 Task: Create in the project BioForge and in the Backlog issue 'Improve the accuracy of search results by implementing machine learning algorithms' a child issue 'Code optimization for low-latency data encryption', and assign it to team member softage.3@softage.net. Create in the project BioForge and in the Backlog issue 'Implement a new feature to allow for data visualization and reporting' a child issue 'Chatbot conversation sentiment analysis remediation and reporting', and assign it to team member softage.4@softage.net
Action: Mouse moved to (232, 69)
Screenshot: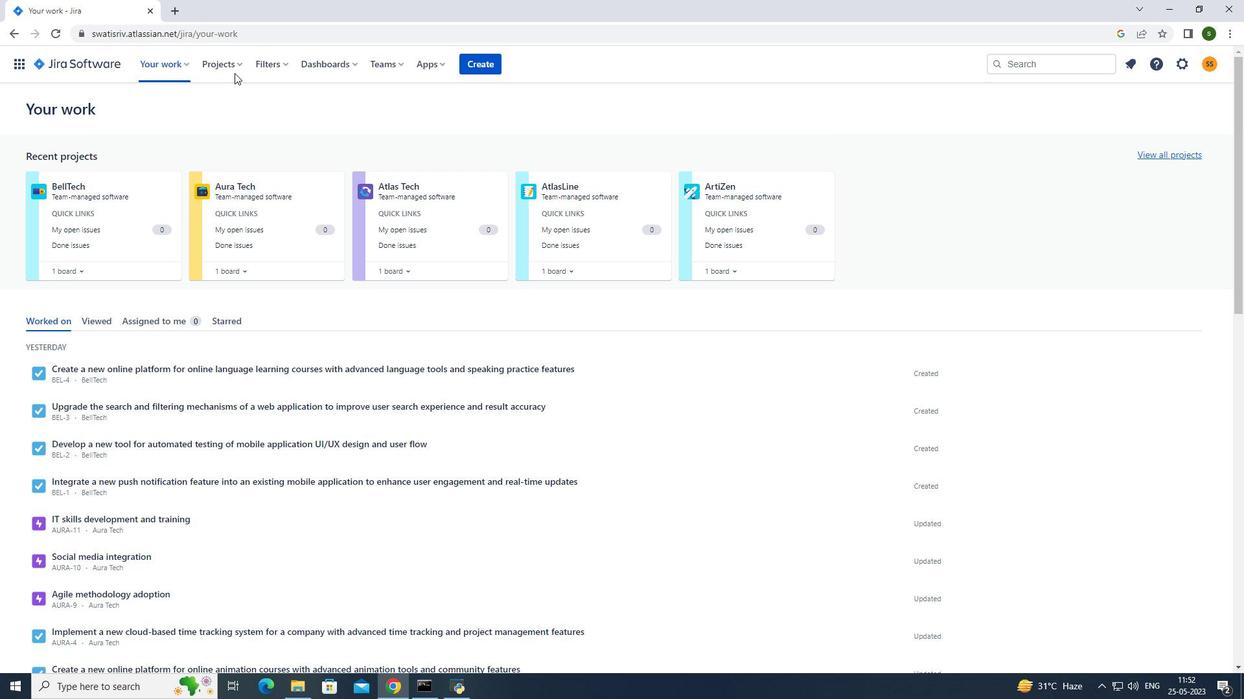 
Action: Mouse pressed left at (232, 69)
Screenshot: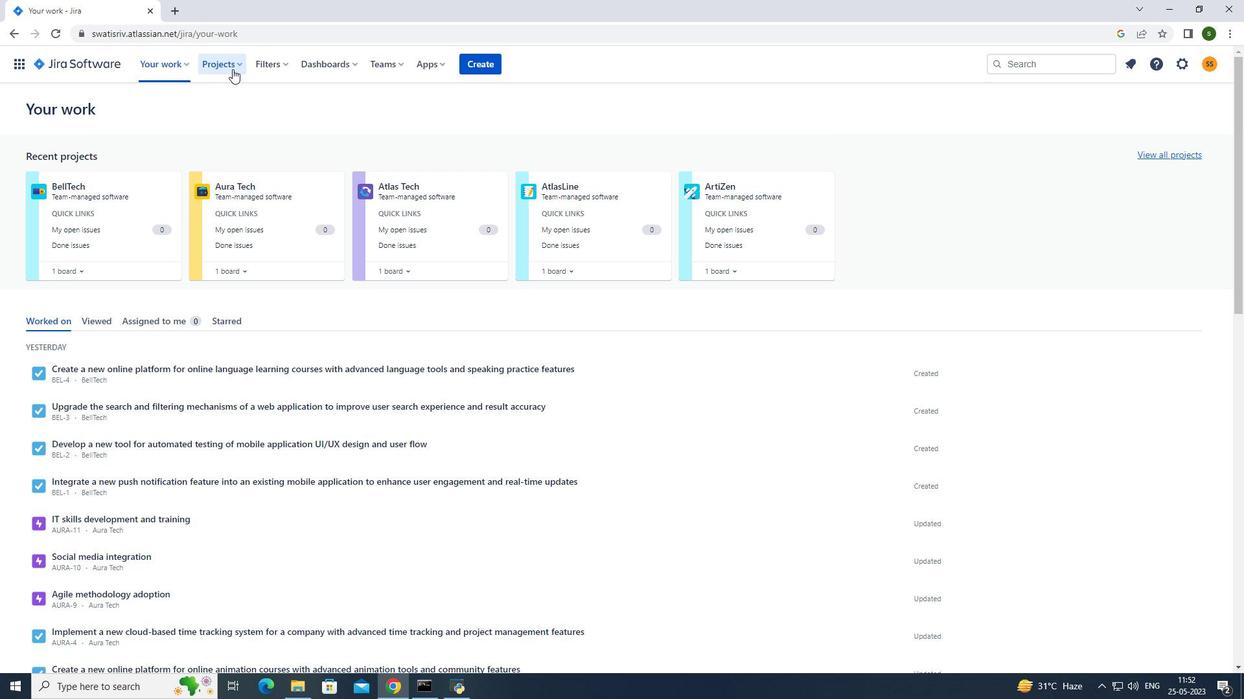 
Action: Mouse moved to (277, 117)
Screenshot: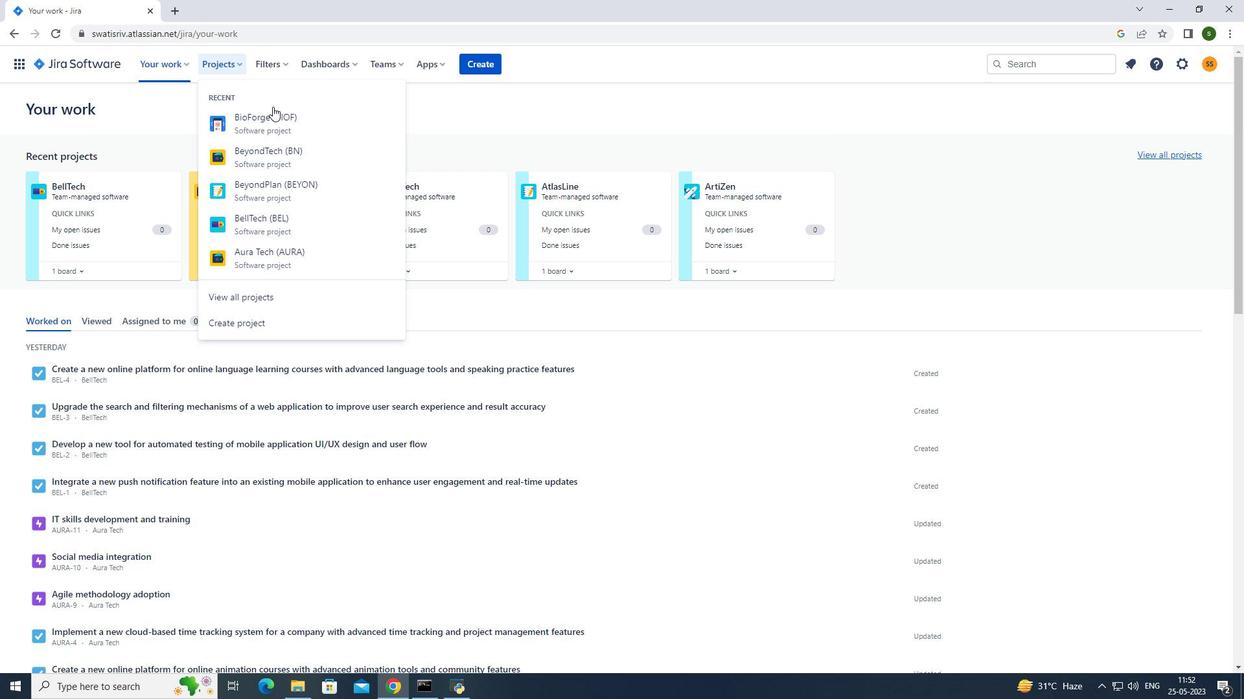 
Action: Mouse pressed left at (277, 117)
Screenshot: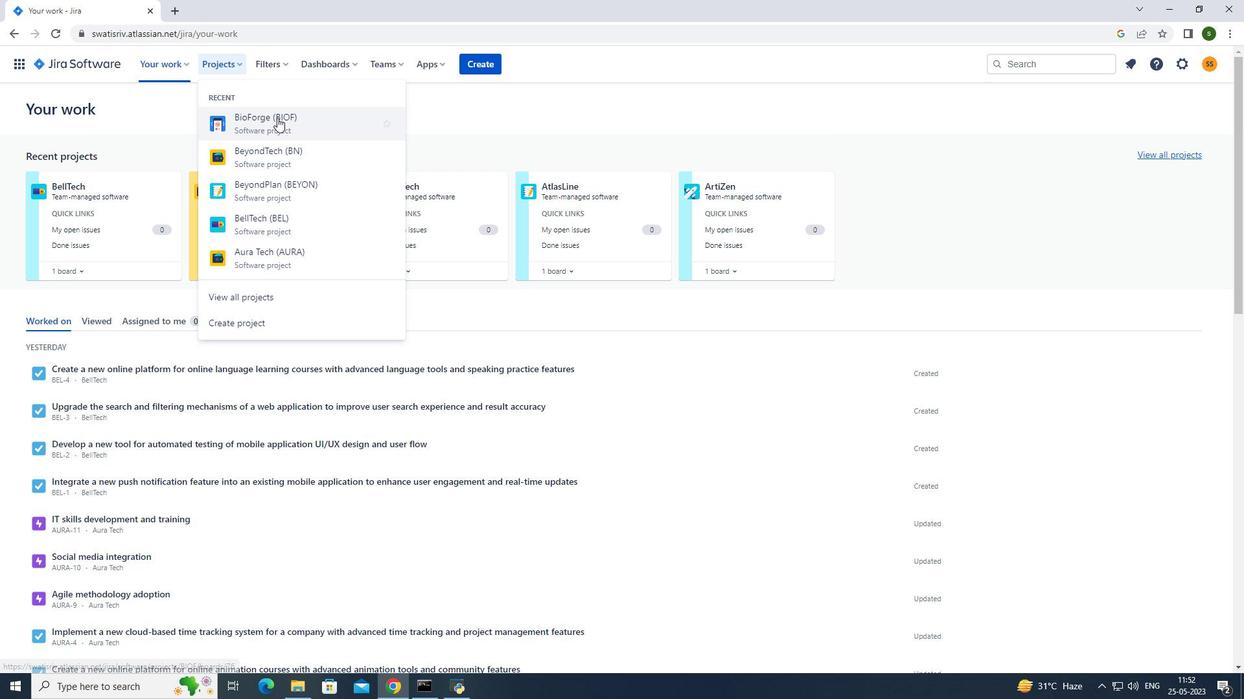 
Action: Mouse moved to (106, 202)
Screenshot: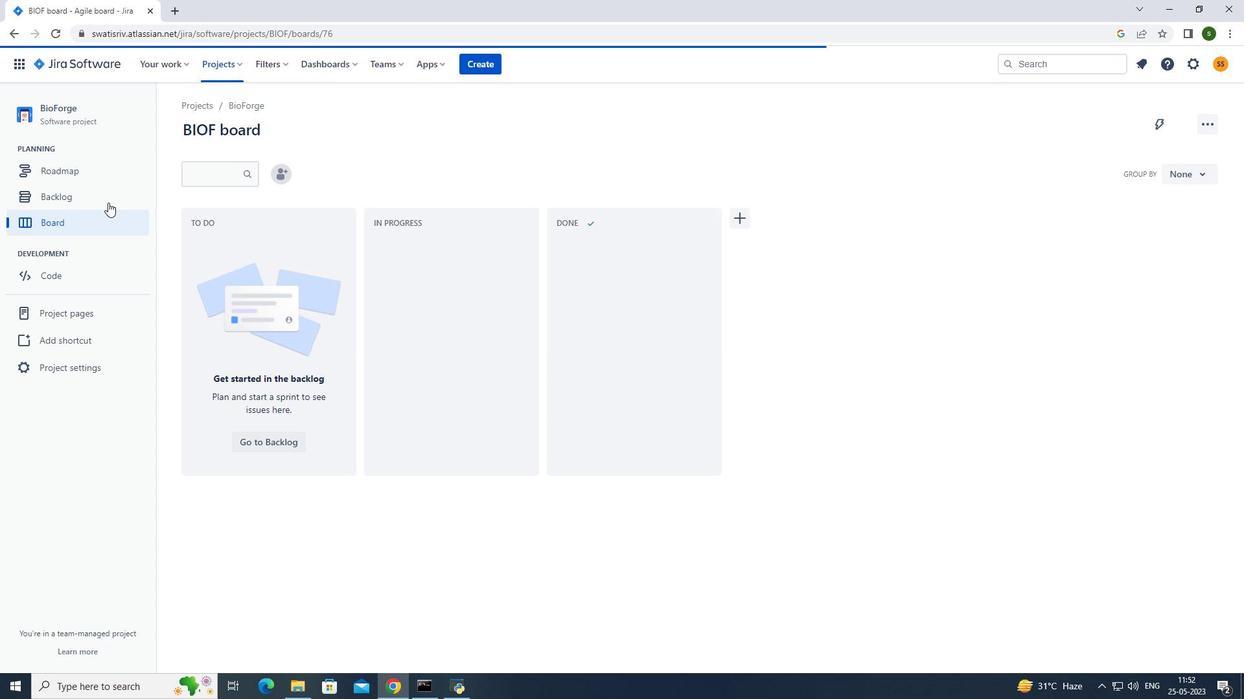 
Action: Mouse pressed left at (106, 202)
Screenshot: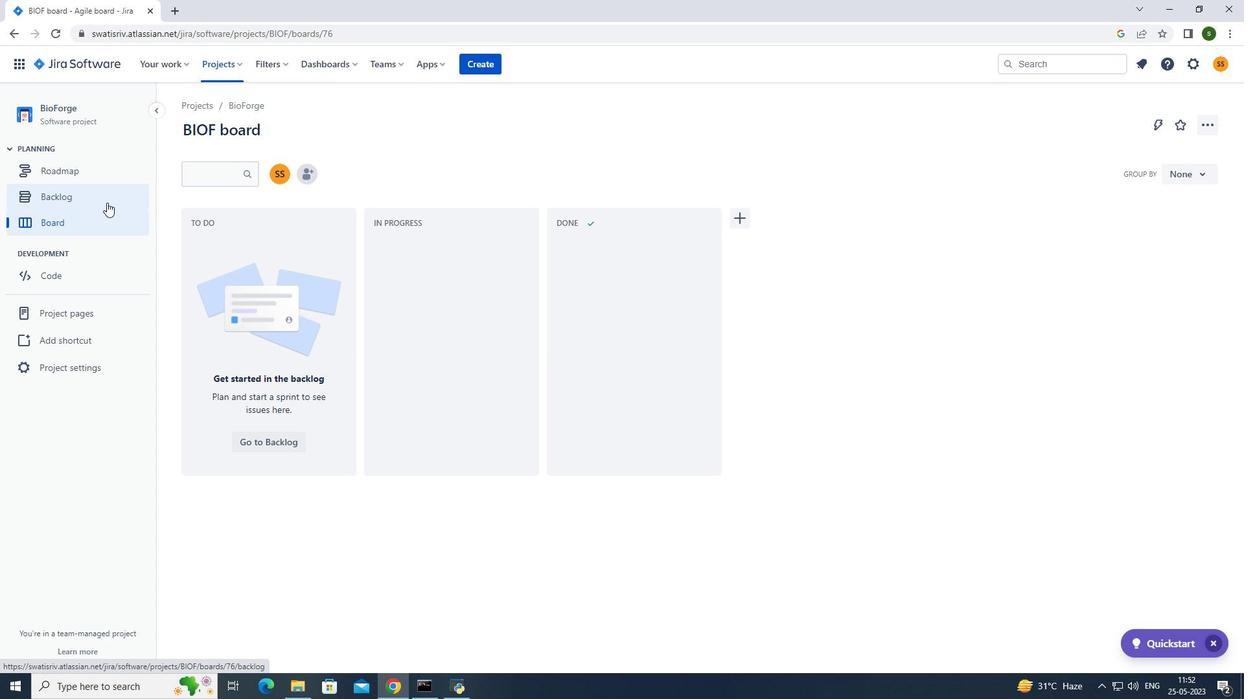 
Action: Mouse moved to (687, 435)
Screenshot: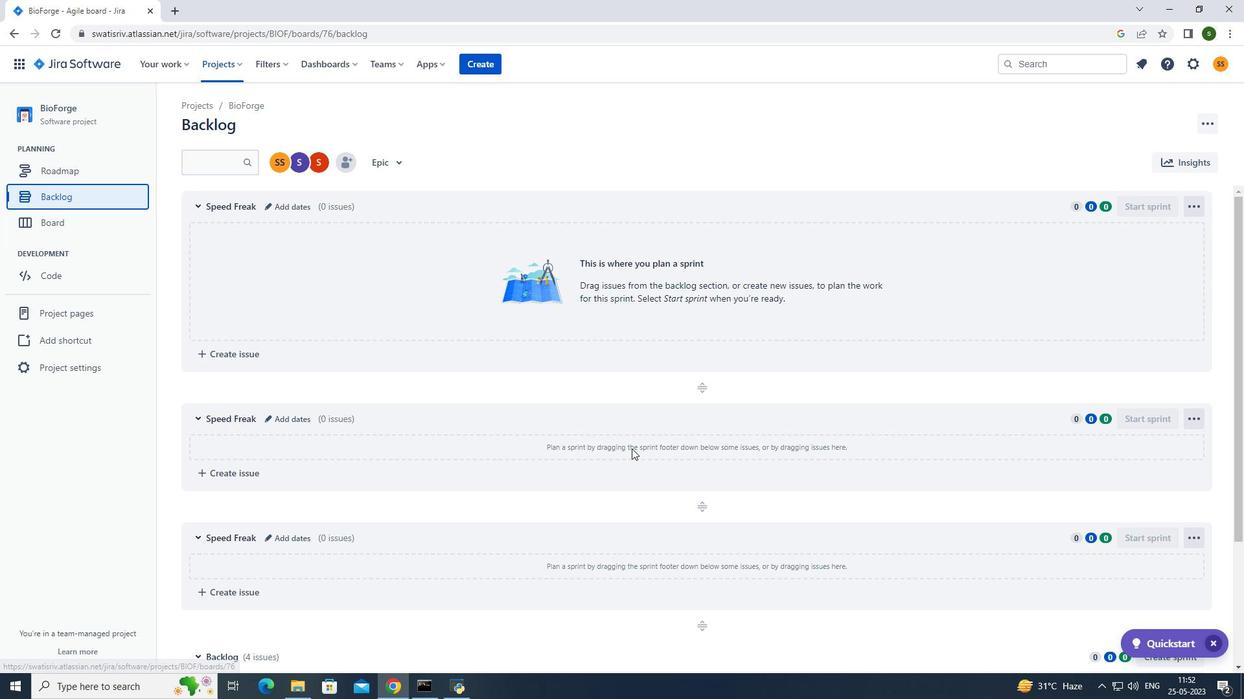 
Action: Mouse scrolled (687, 434) with delta (0, 0)
Screenshot: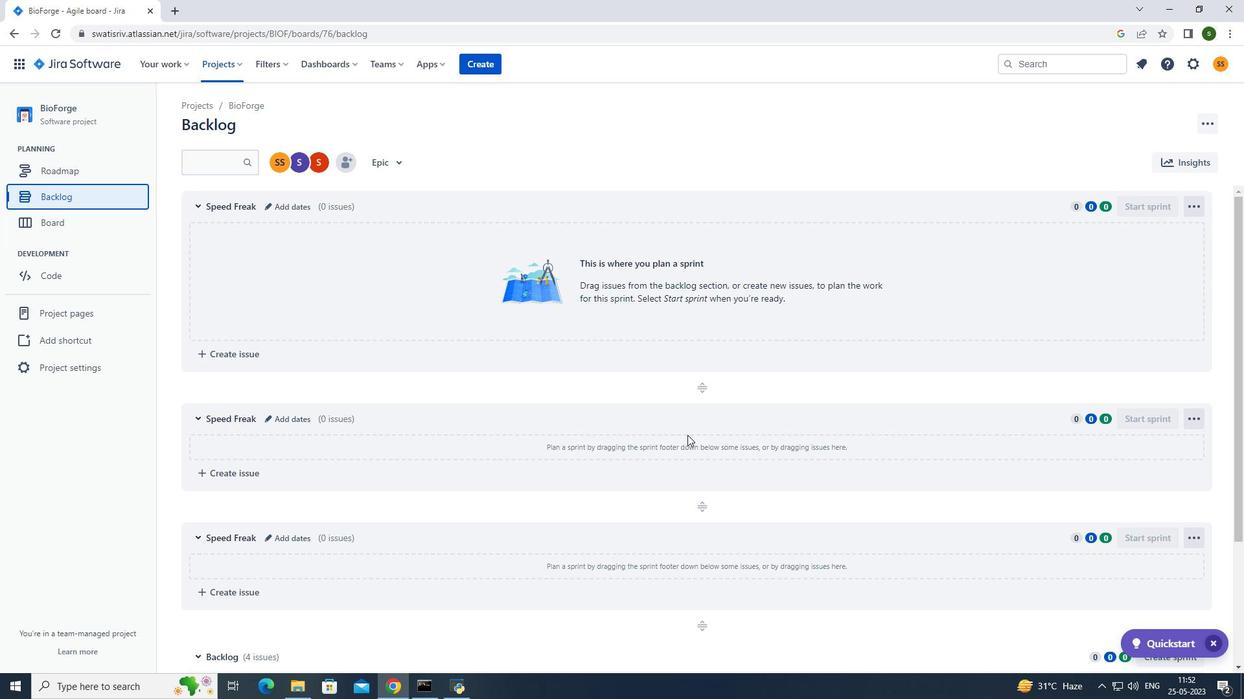 
Action: Mouse scrolled (687, 434) with delta (0, 0)
Screenshot: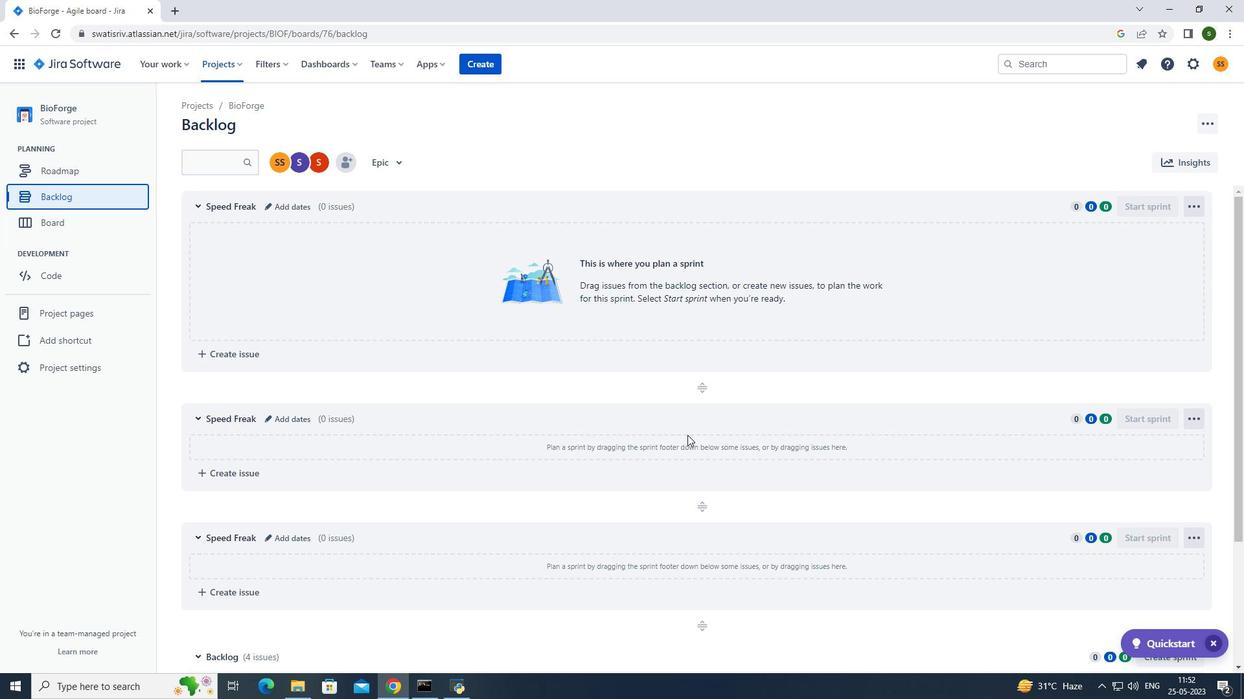 
Action: Mouse scrolled (687, 434) with delta (0, 0)
Screenshot: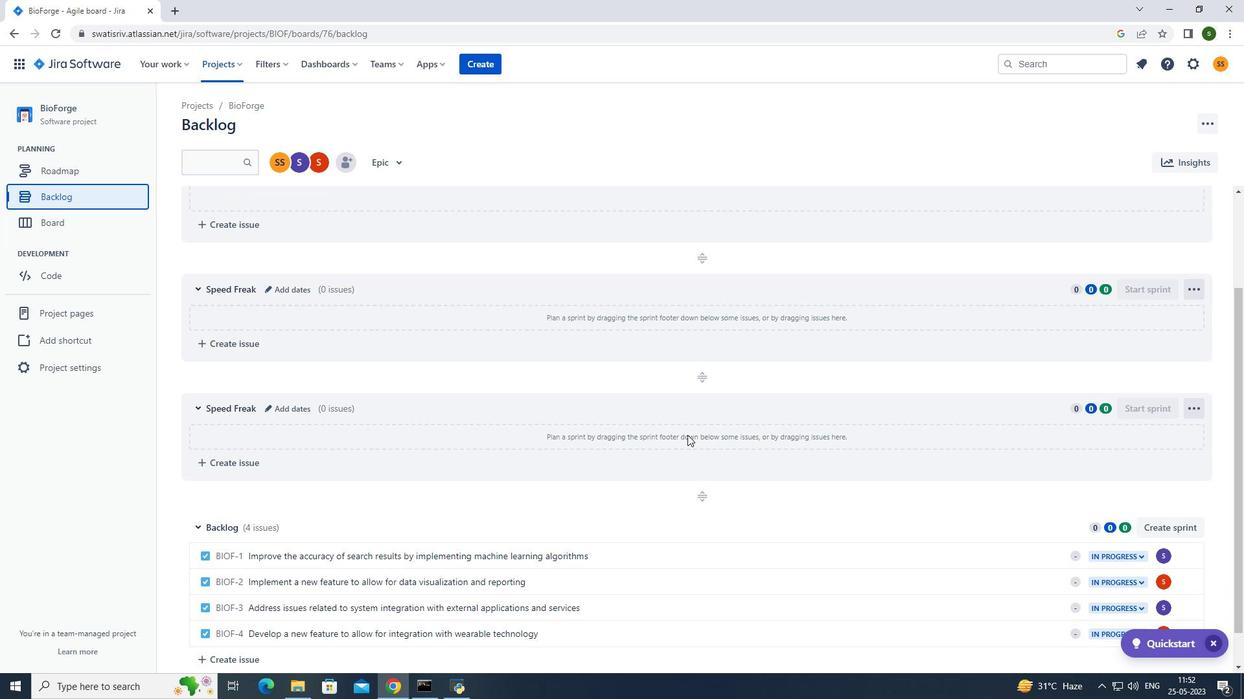 
Action: Mouse scrolled (687, 434) with delta (0, 0)
Screenshot: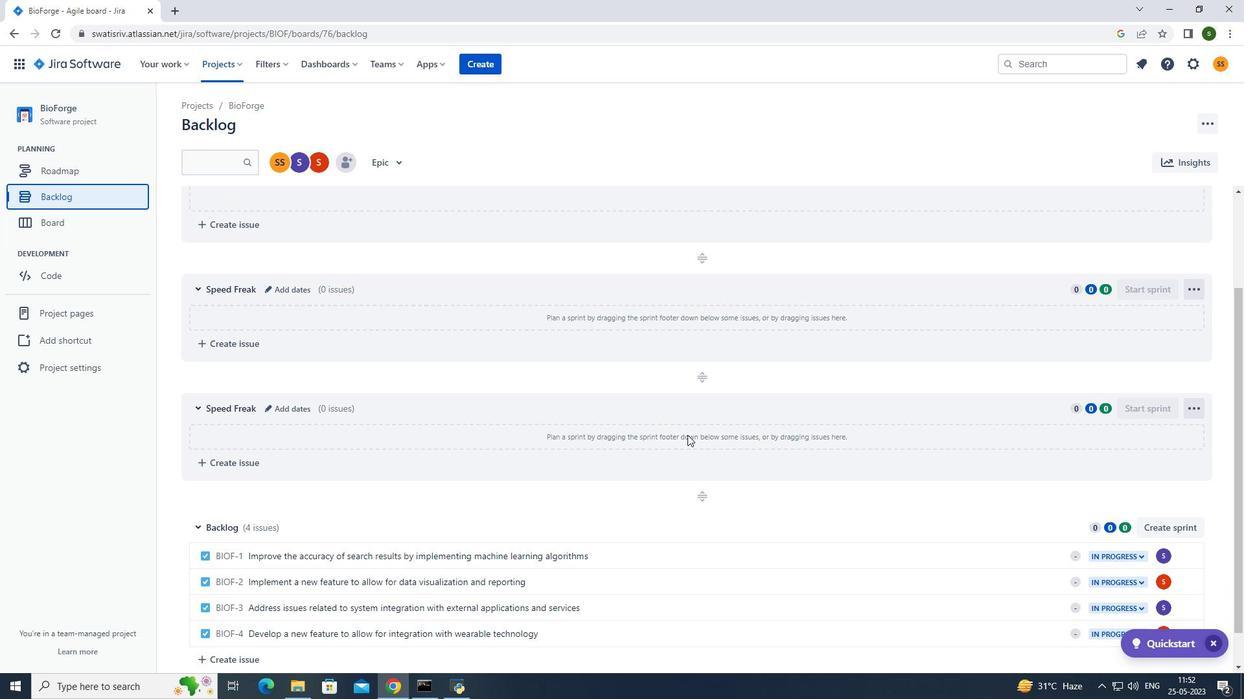
Action: Mouse moved to (825, 511)
Screenshot: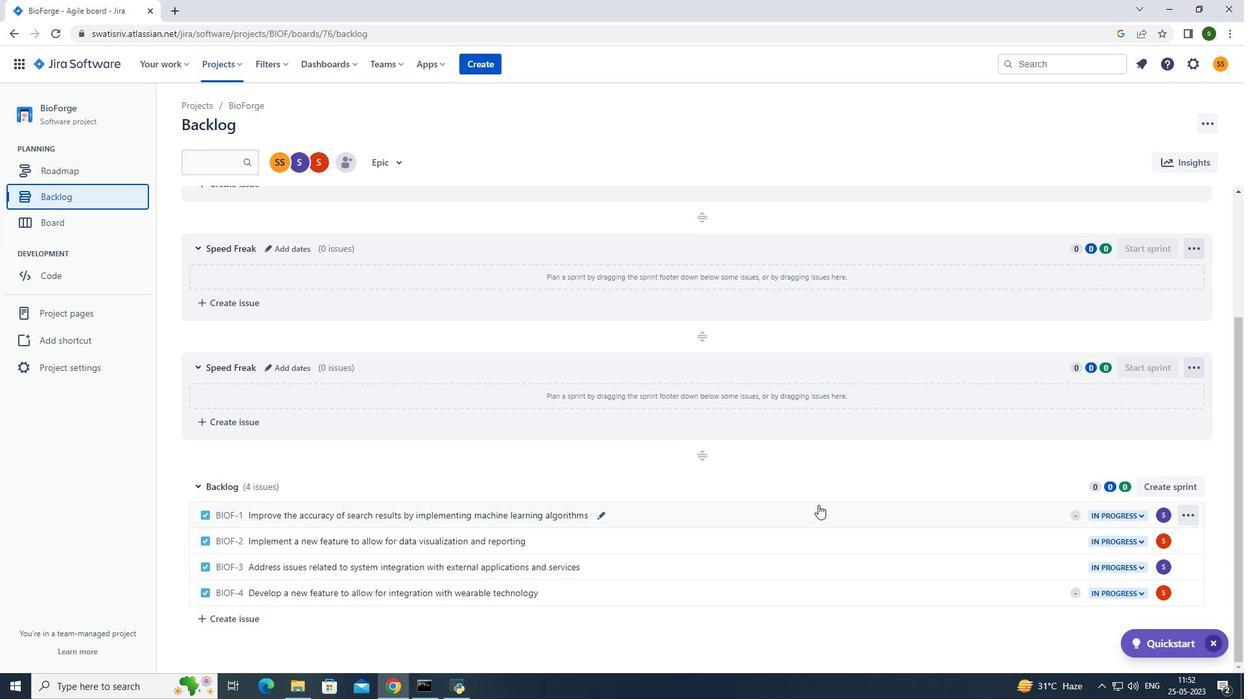 
Action: Mouse pressed left at (825, 511)
Screenshot: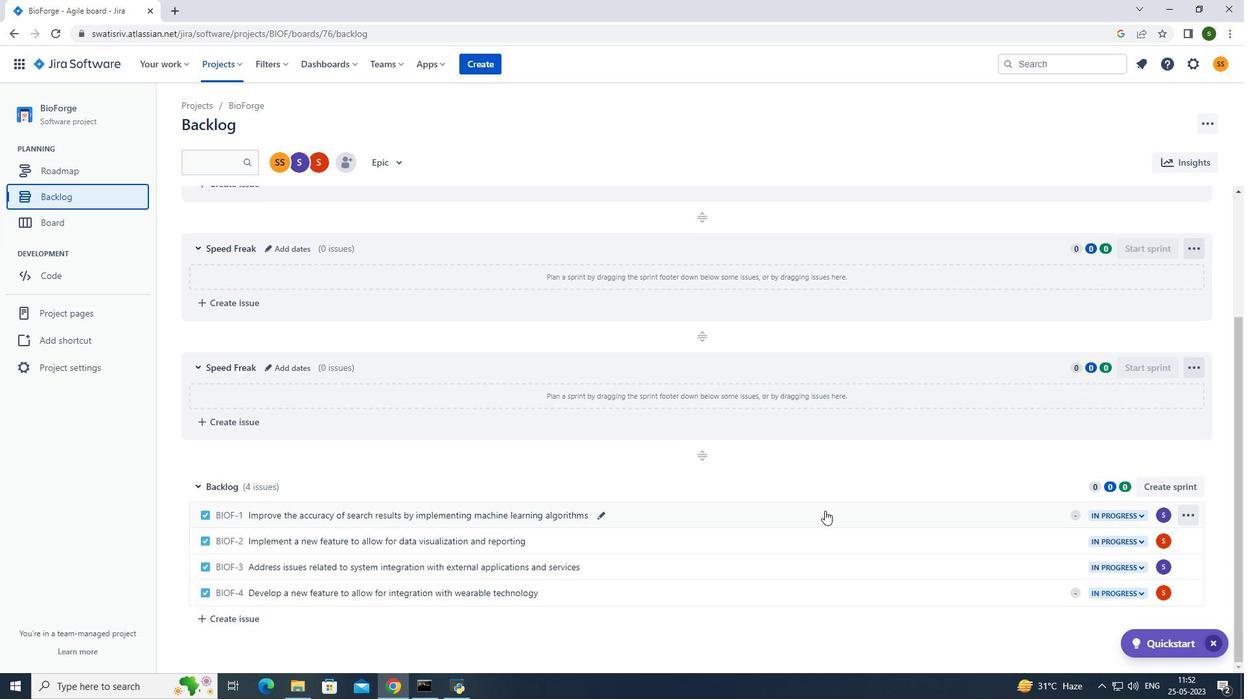 
Action: Mouse moved to (1010, 295)
Screenshot: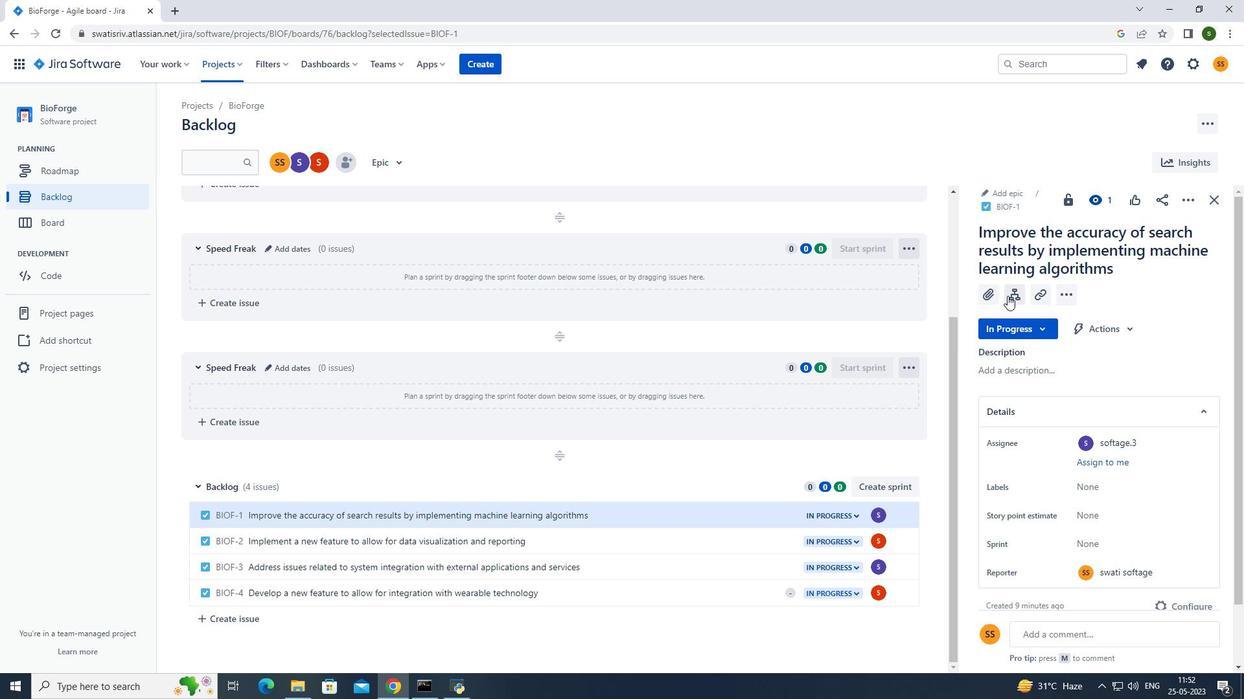 
Action: Mouse pressed left at (1010, 295)
Screenshot: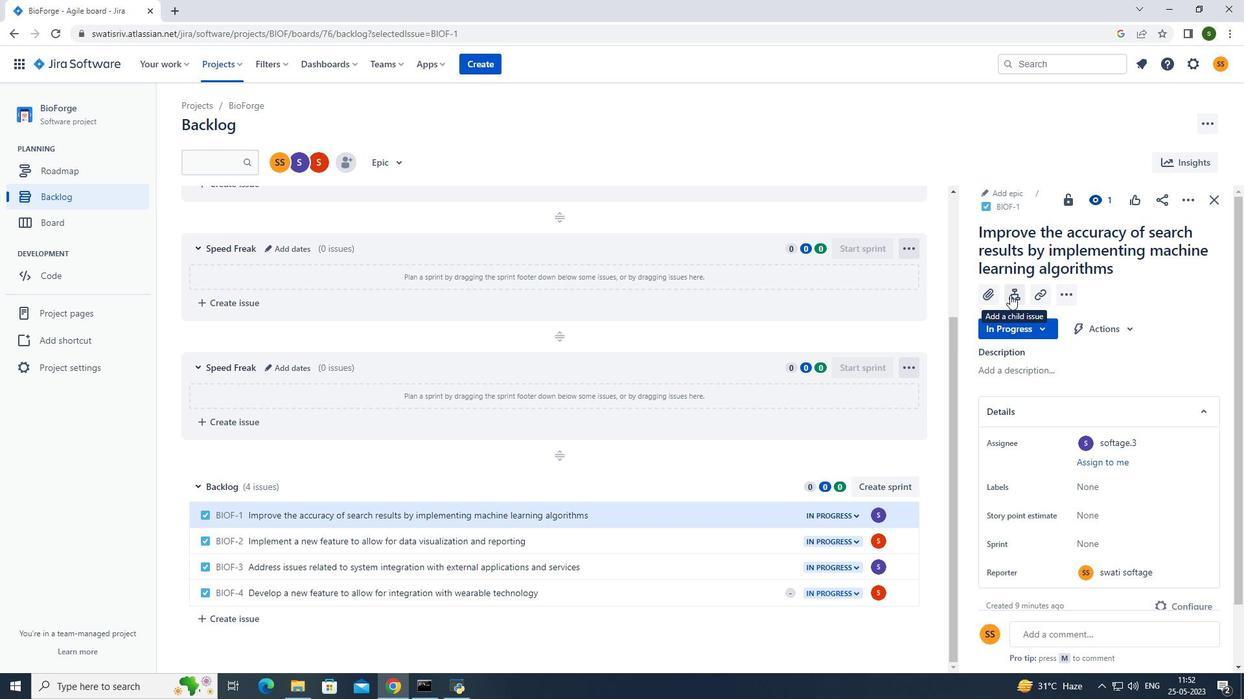 
Action: Mouse moved to (1036, 416)
Screenshot: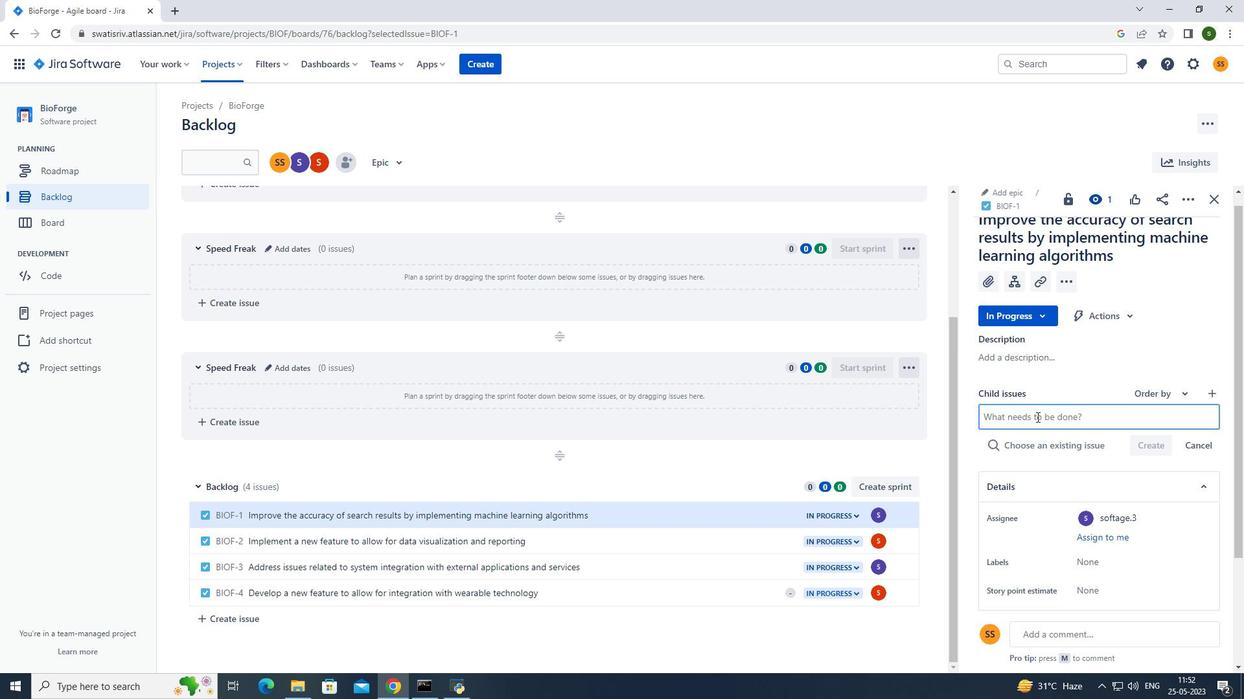 
Action: Mouse pressed left at (1036, 416)
Screenshot: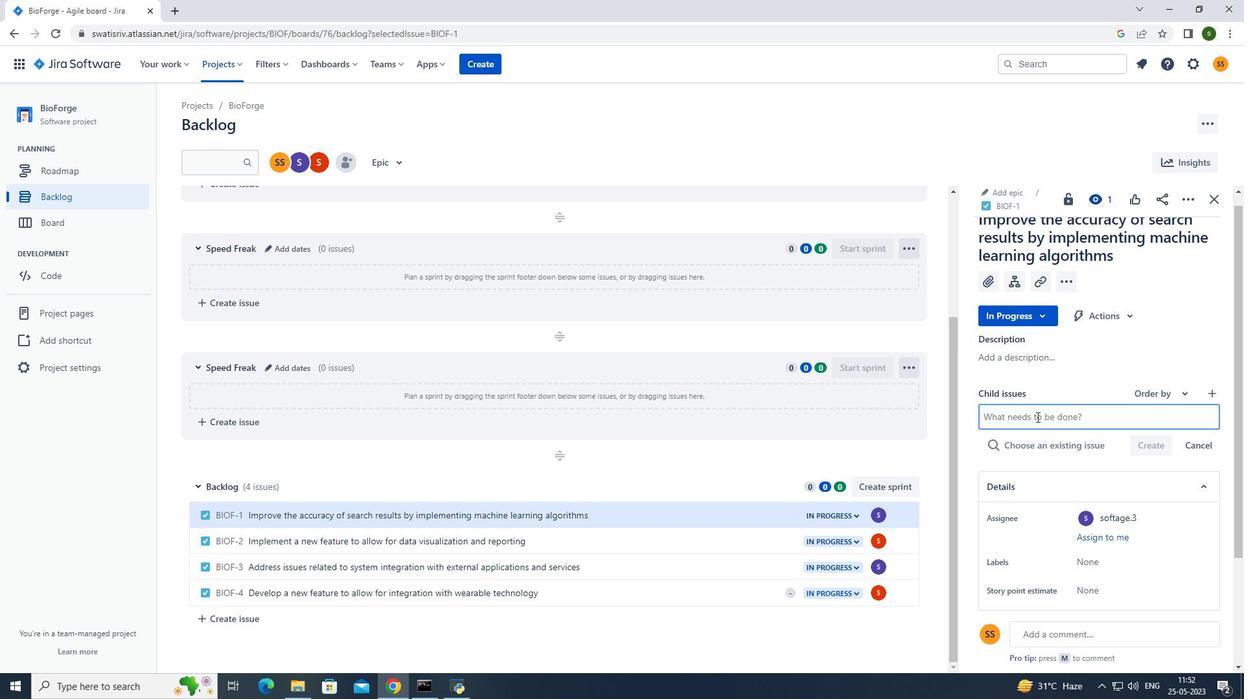 
Action: Key pressed <Key.caps_lock>C<Key.caps_lock>ode<Key.space>optimization<Key.space>for<Key.space>low-latency<Key.space>data<Key.space>encryption<Key.enter>
Screenshot: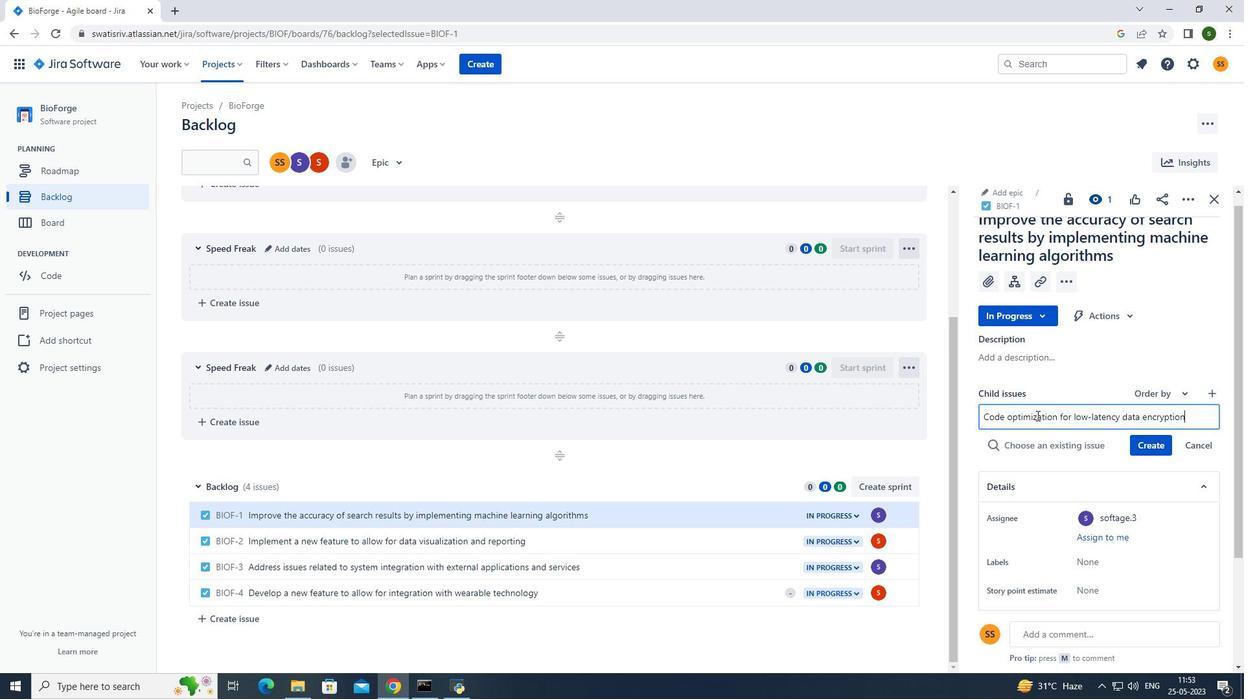 
Action: Mouse moved to (1166, 424)
Screenshot: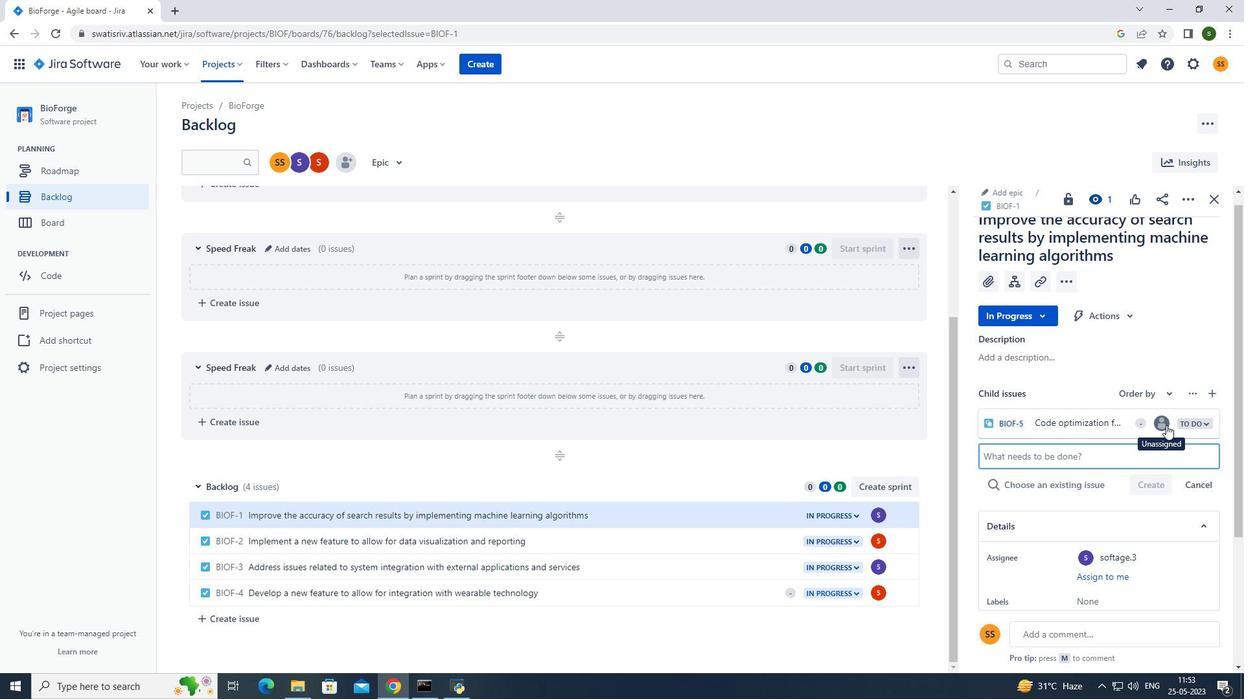 
Action: Mouse pressed left at (1166, 424)
Screenshot: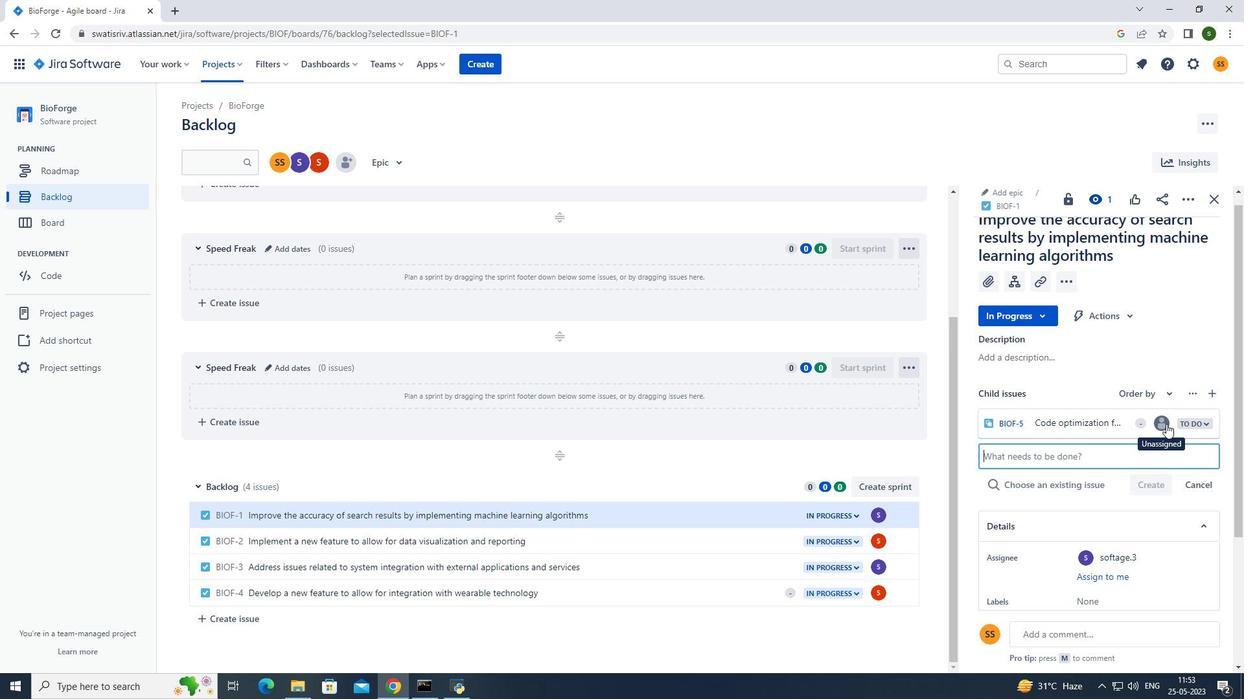 
Action: Mouse moved to (1055, 373)
Screenshot: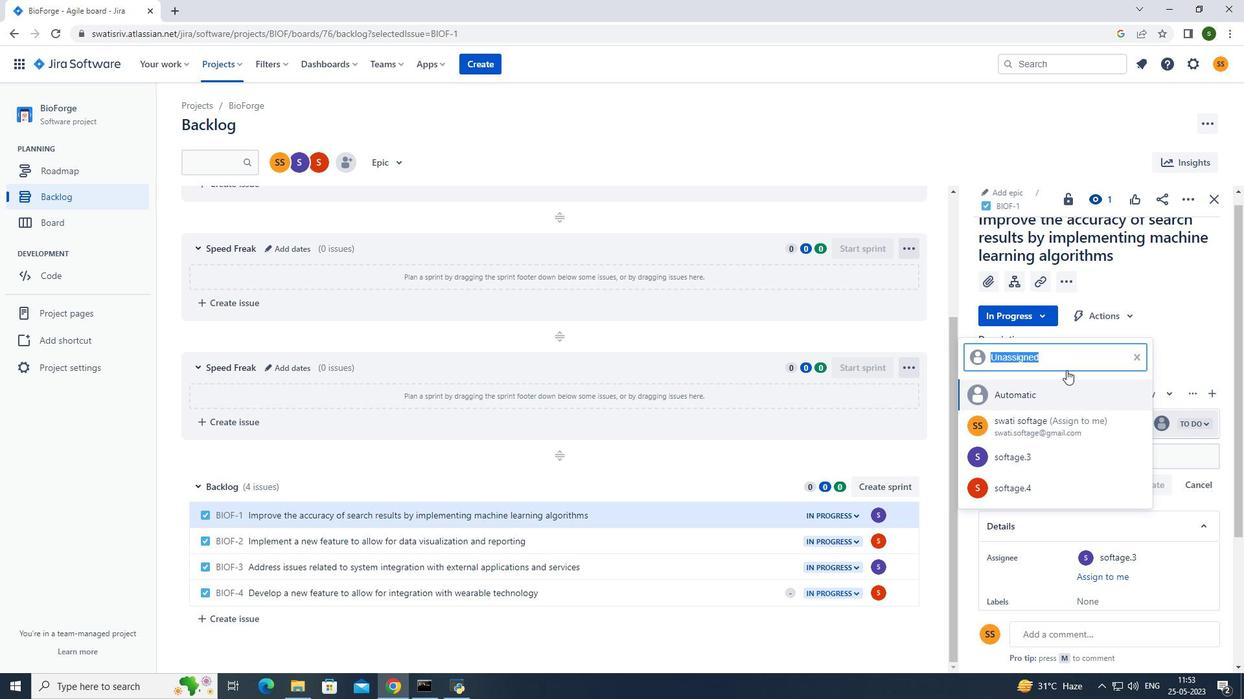 
Action: Key pressed softage.3<Key.shift>@softage.net
Screenshot: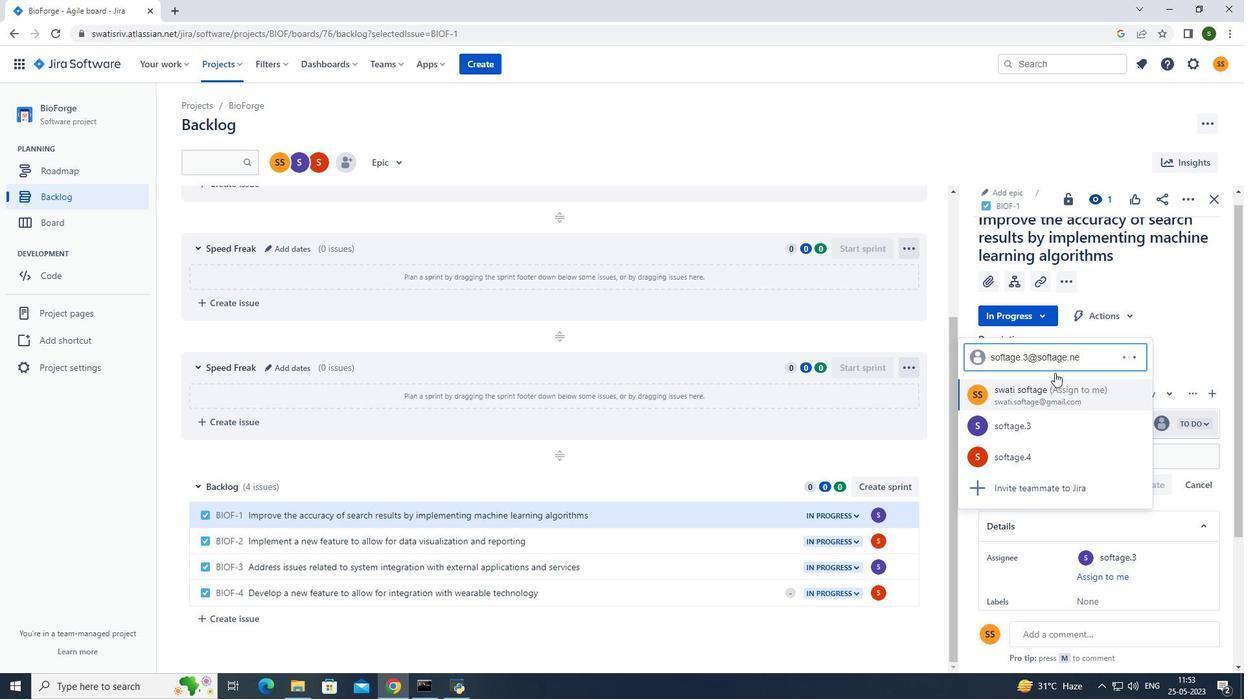 
Action: Mouse moved to (1063, 432)
Screenshot: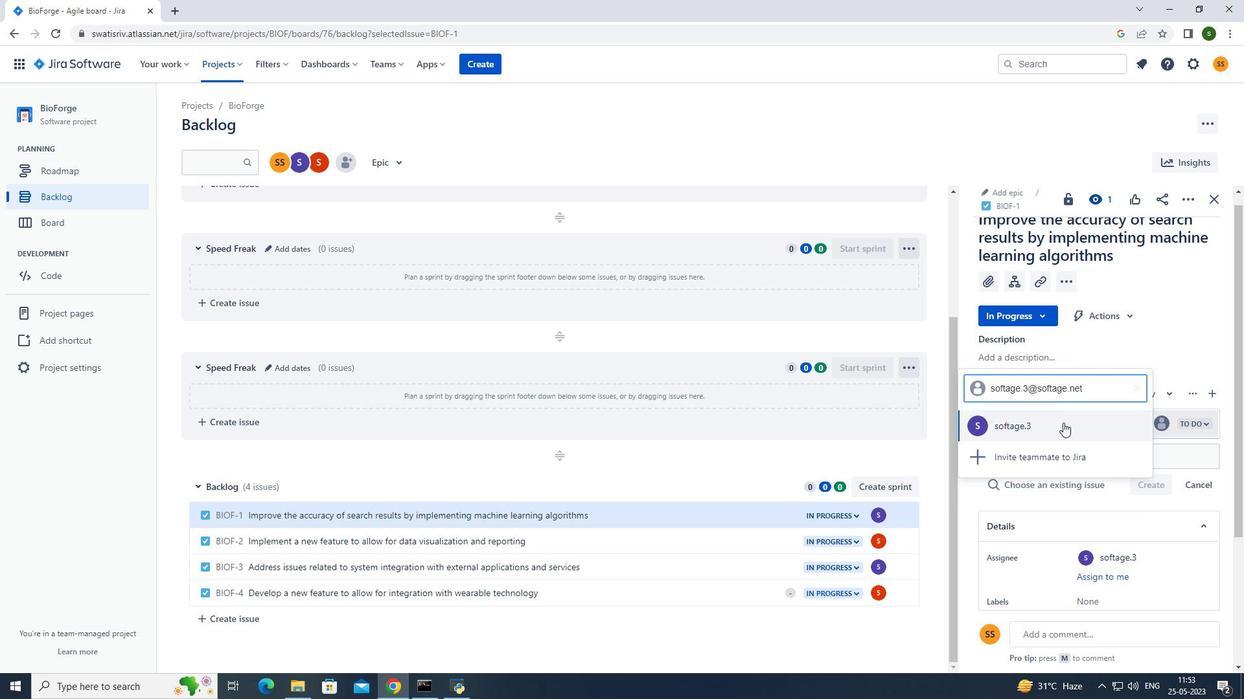 
Action: Mouse pressed left at (1063, 432)
Screenshot: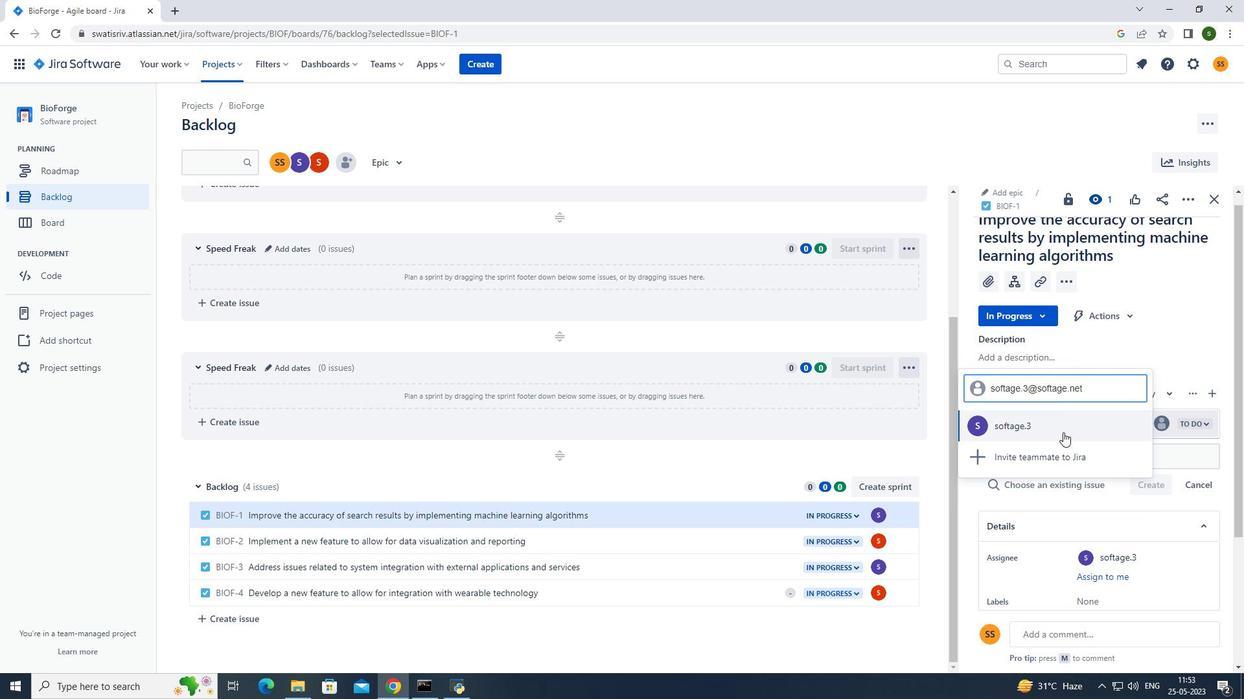 
Action: Mouse moved to (372, 114)
Screenshot: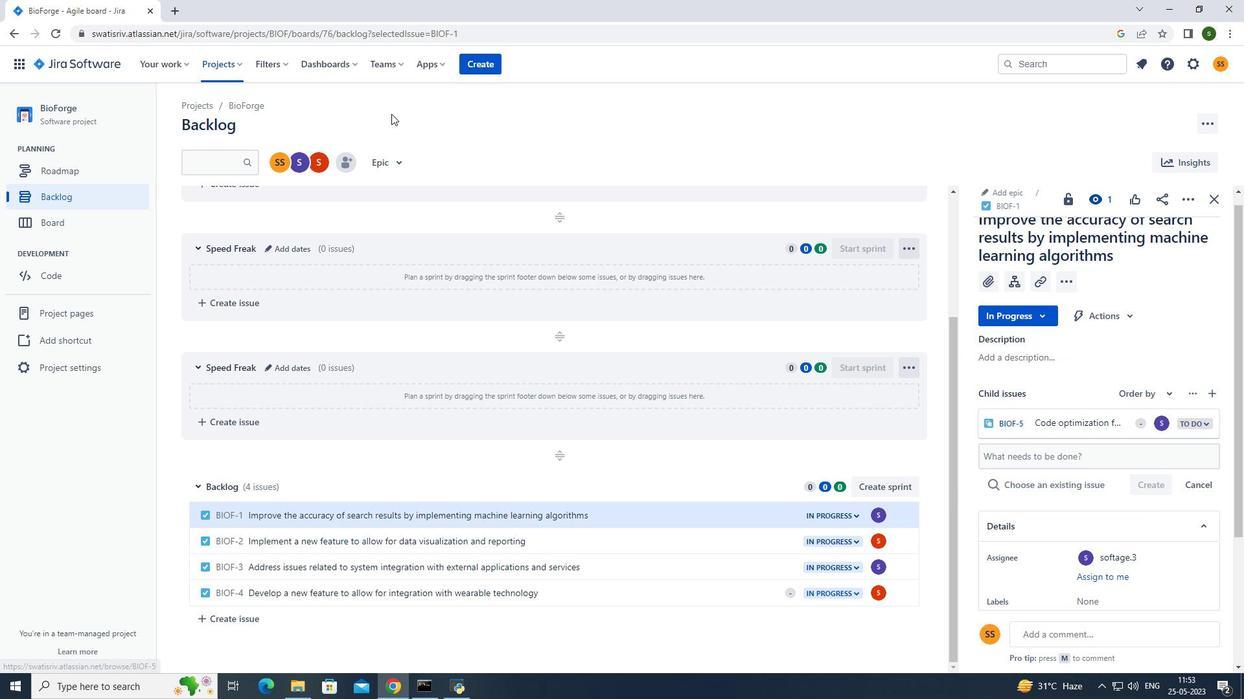 
Action: Mouse pressed left at (372, 114)
Screenshot: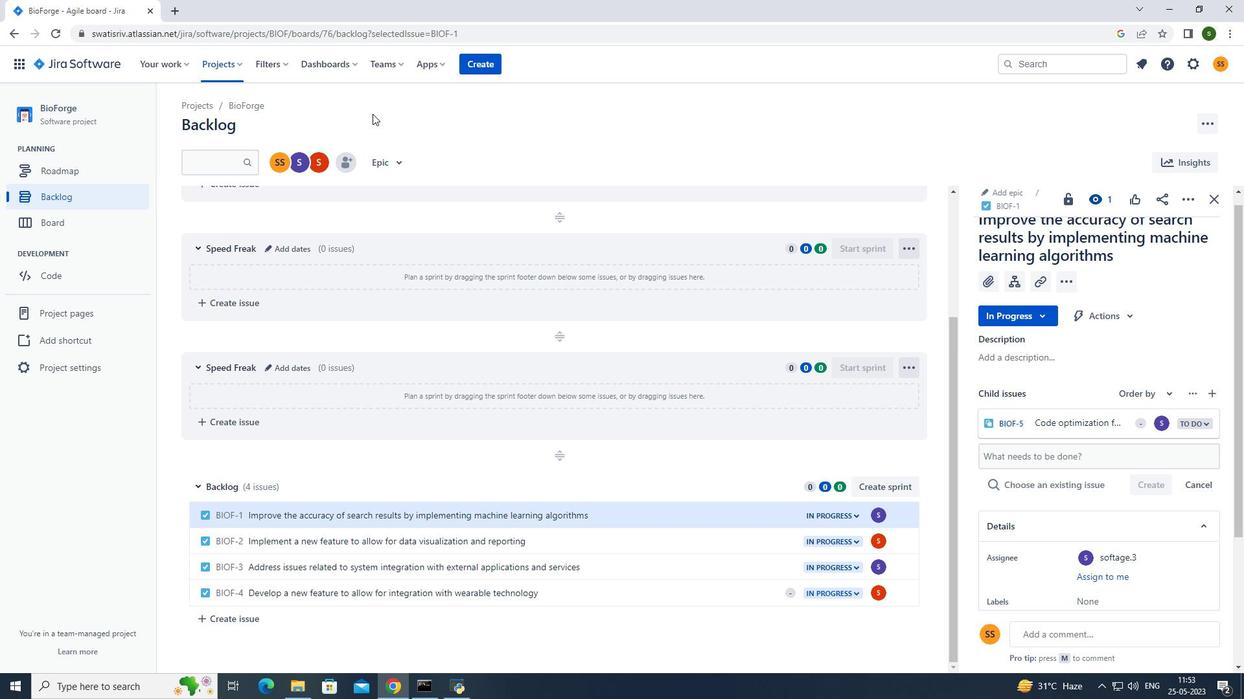 
Action: Mouse moved to (230, 68)
Screenshot: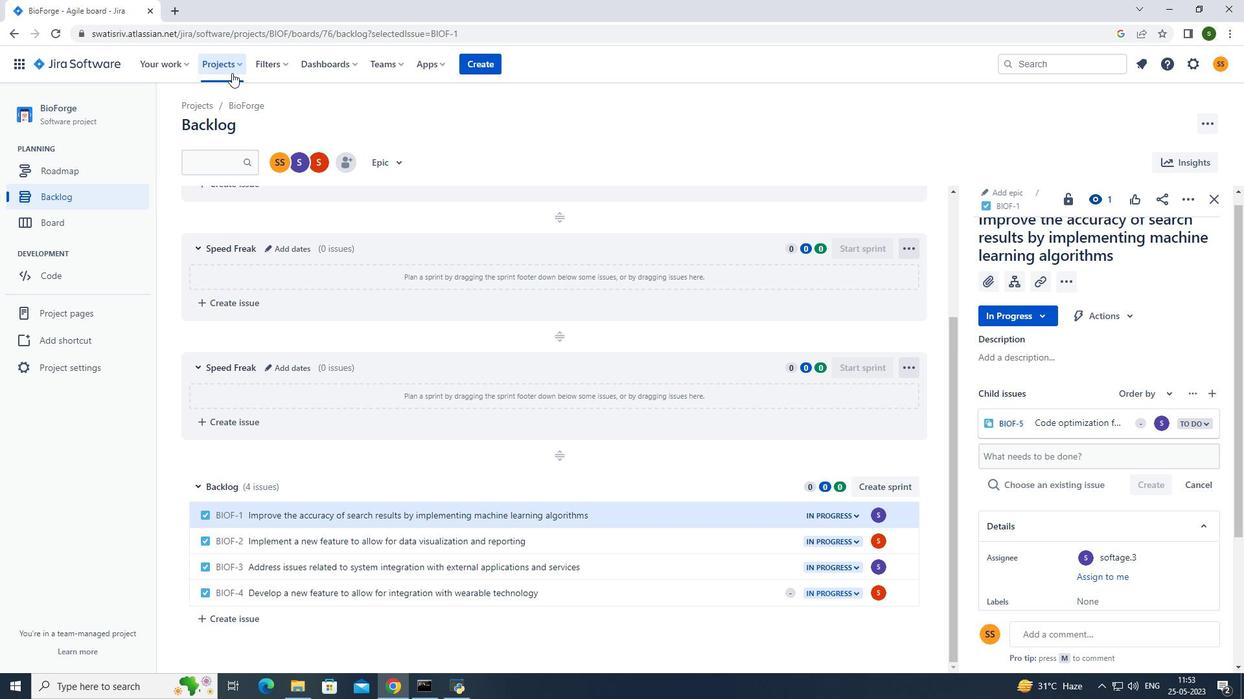 
Action: Mouse pressed left at (230, 68)
Screenshot: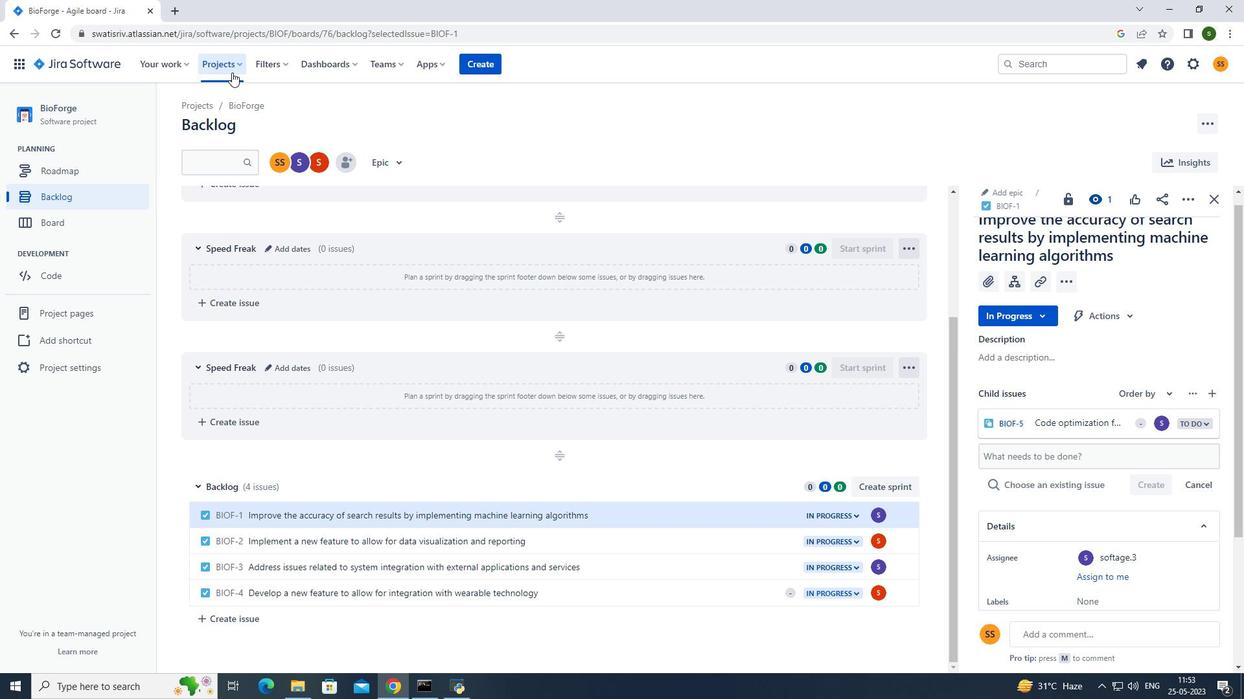 
Action: Mouse moved to (245, 111)
Screenshot: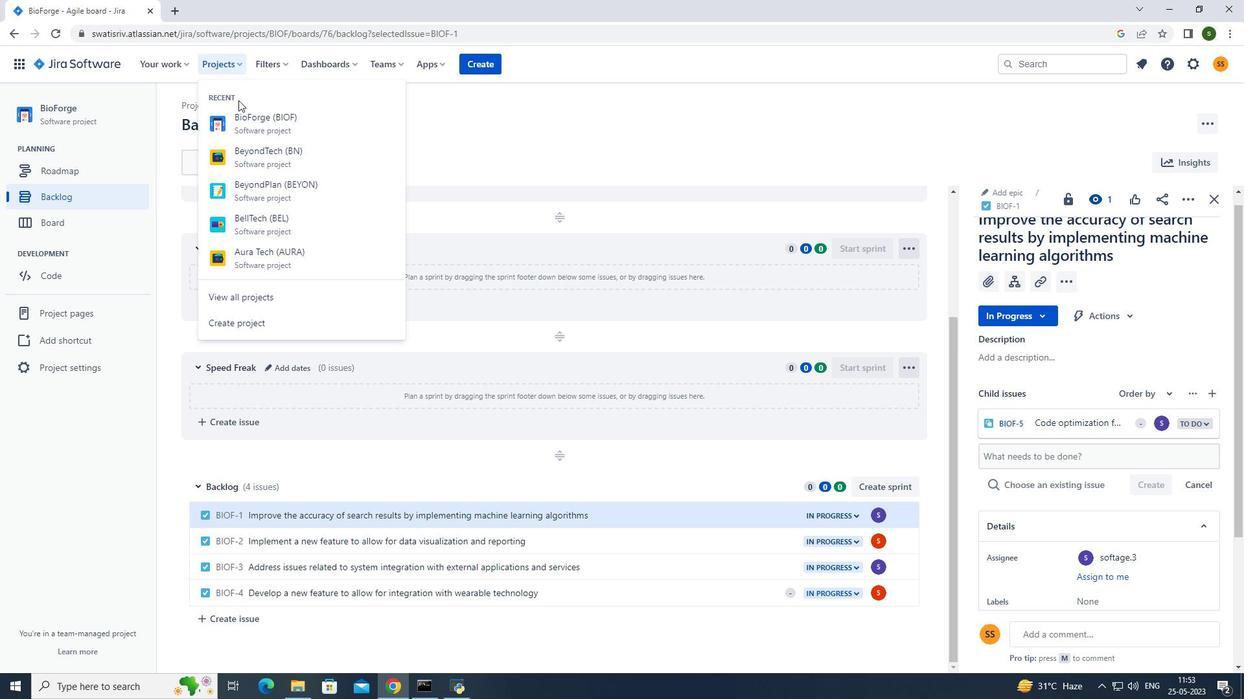 
Action: Mouse pressed left at (245, 111)
Screenshot: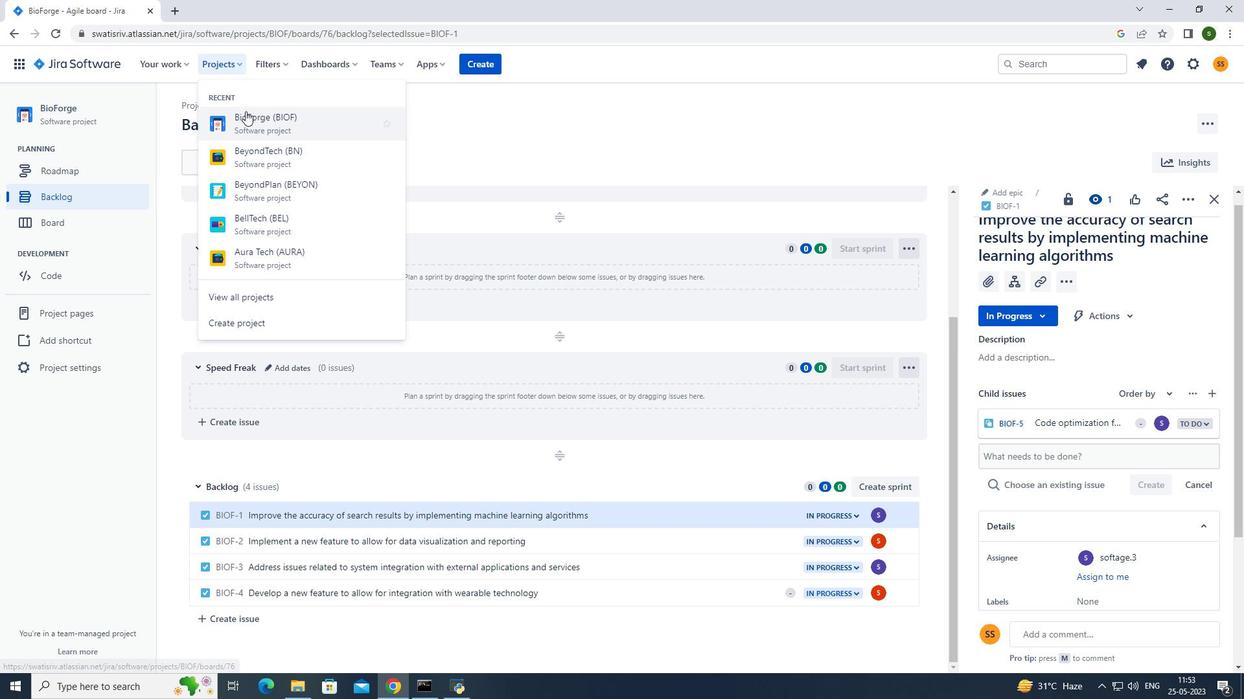 
Action: Mouse moved to (108, 202)
Screenshot: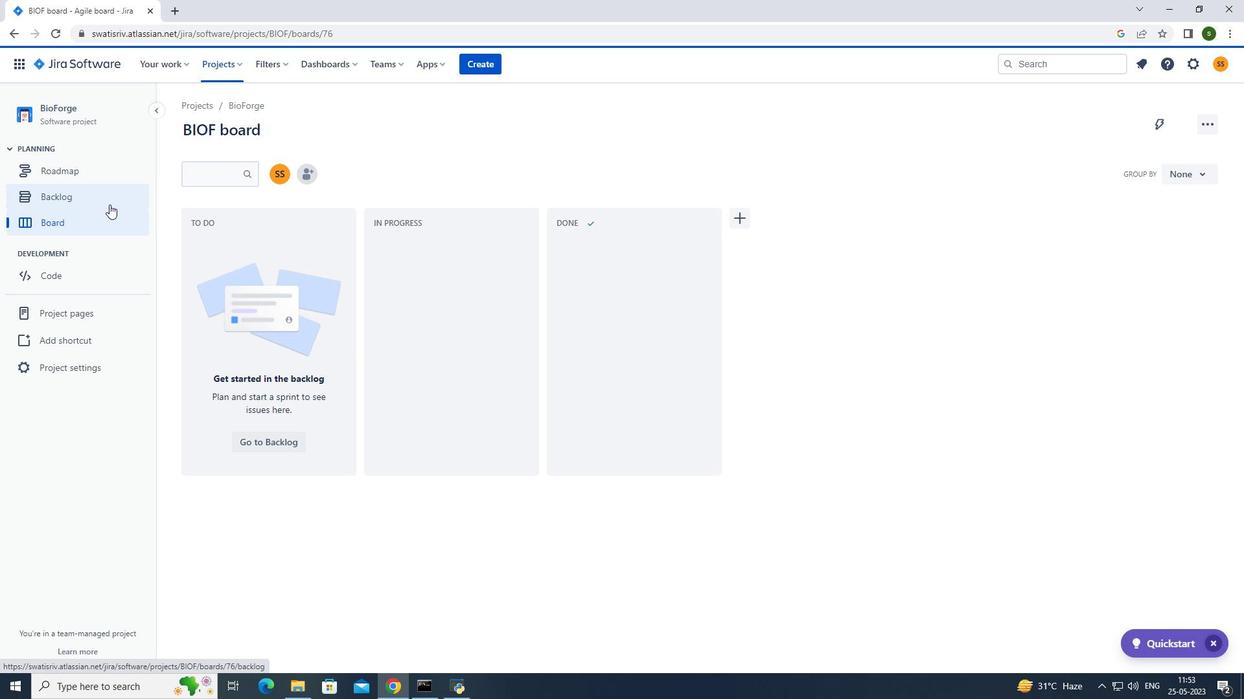 
Action: Mouse pressed left at (108, 202)
Screenshot: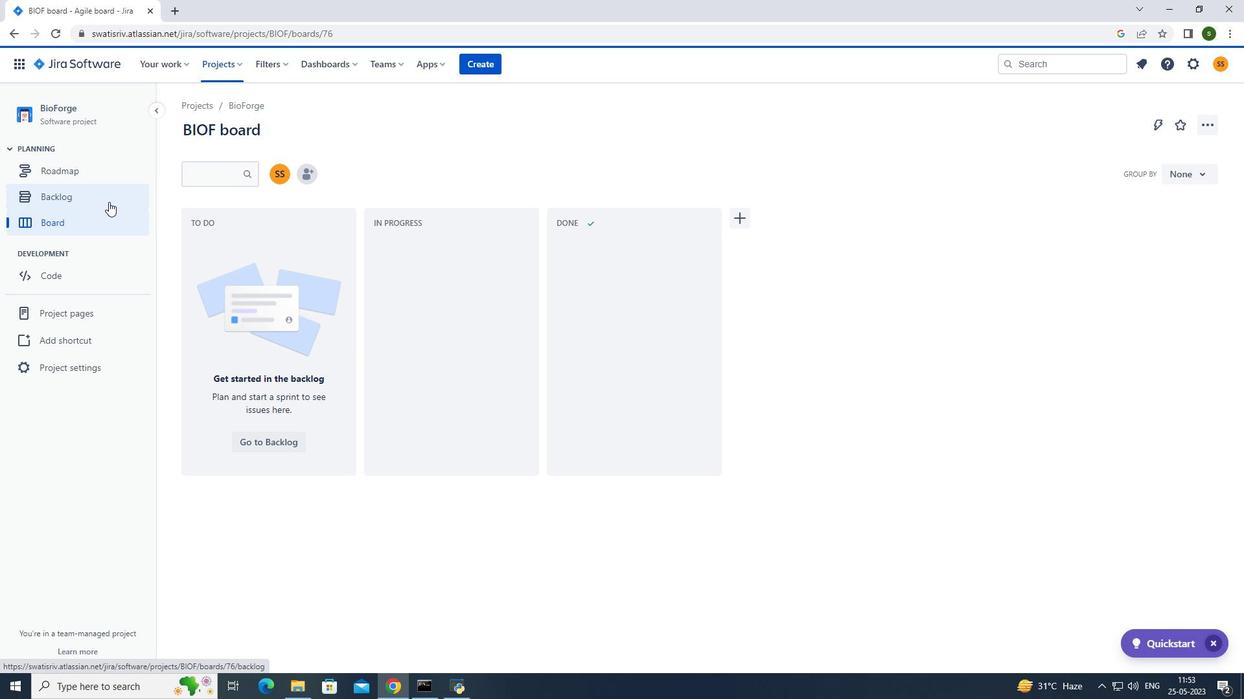 
Action: Mouse moved to (645, 468)
Screenshot: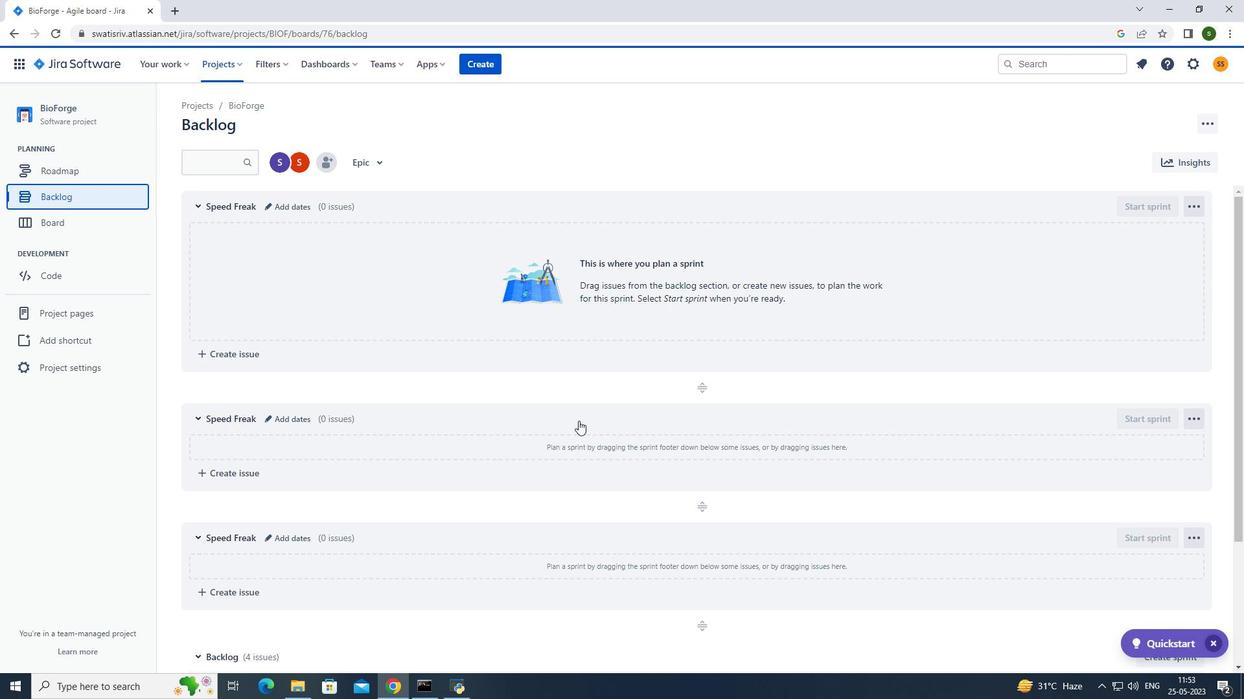 
Action: Mouse scrolled (645, 467) with delta (0, 0)
Screenshot: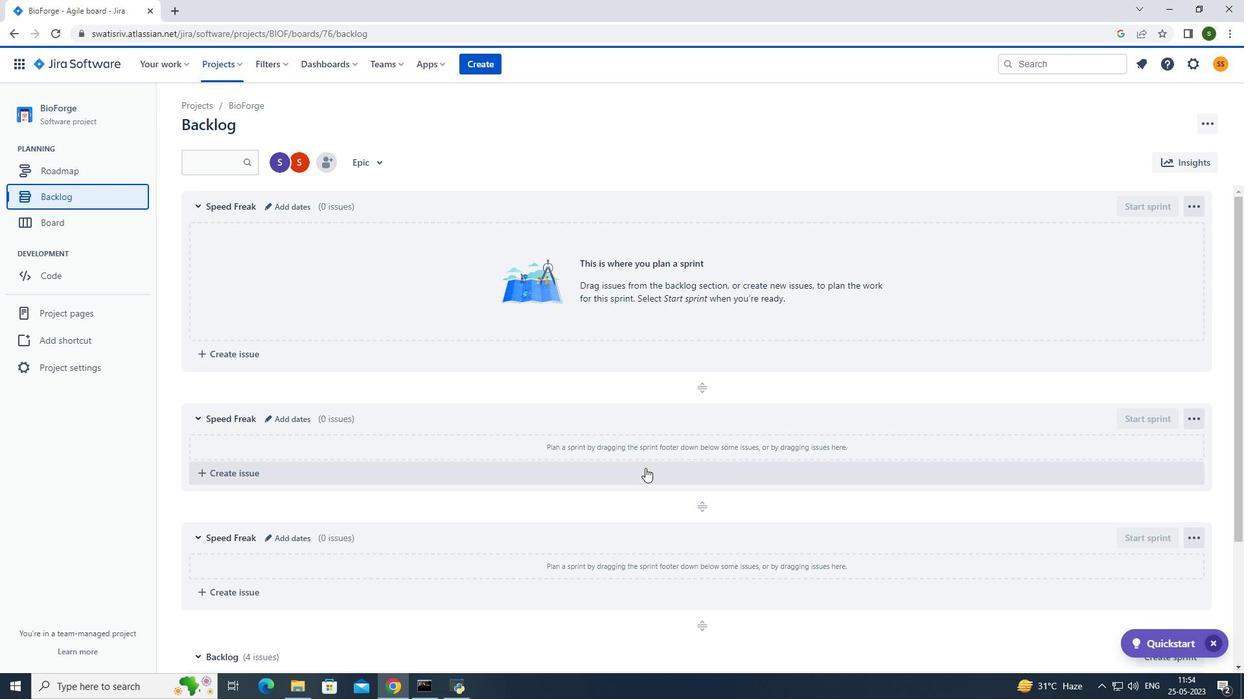 
Action: Mouse scrolled (645, 467) with delta (0, 0)
Screenshot: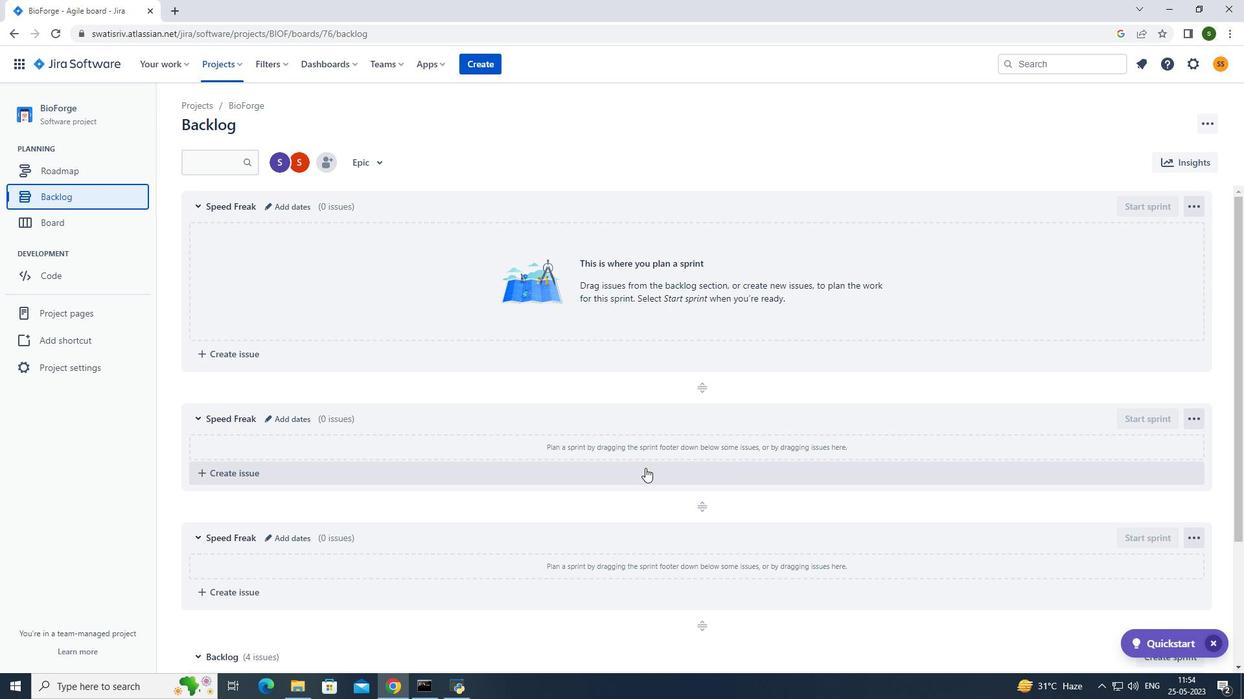 
Action: Mouse scrolled (645, 467) with delta (0, 0)
Screenshot: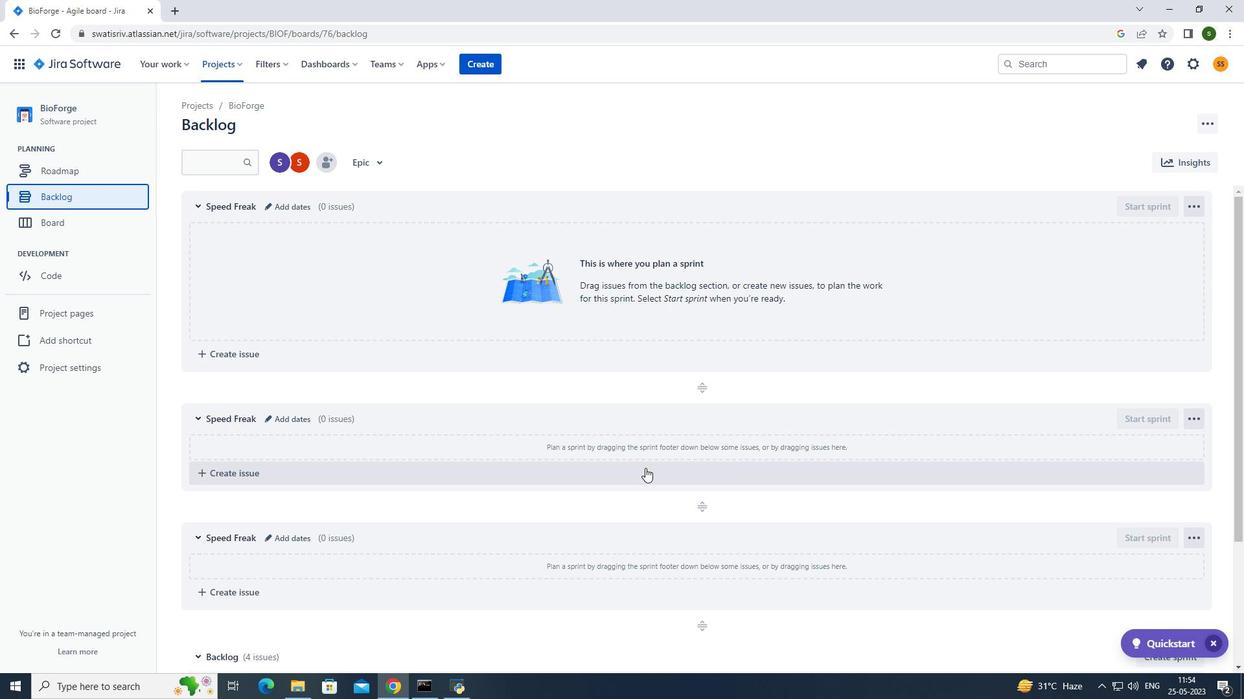 
Action: Mouse scrolled (645, 467) with delta (0, 0)
Screenshot: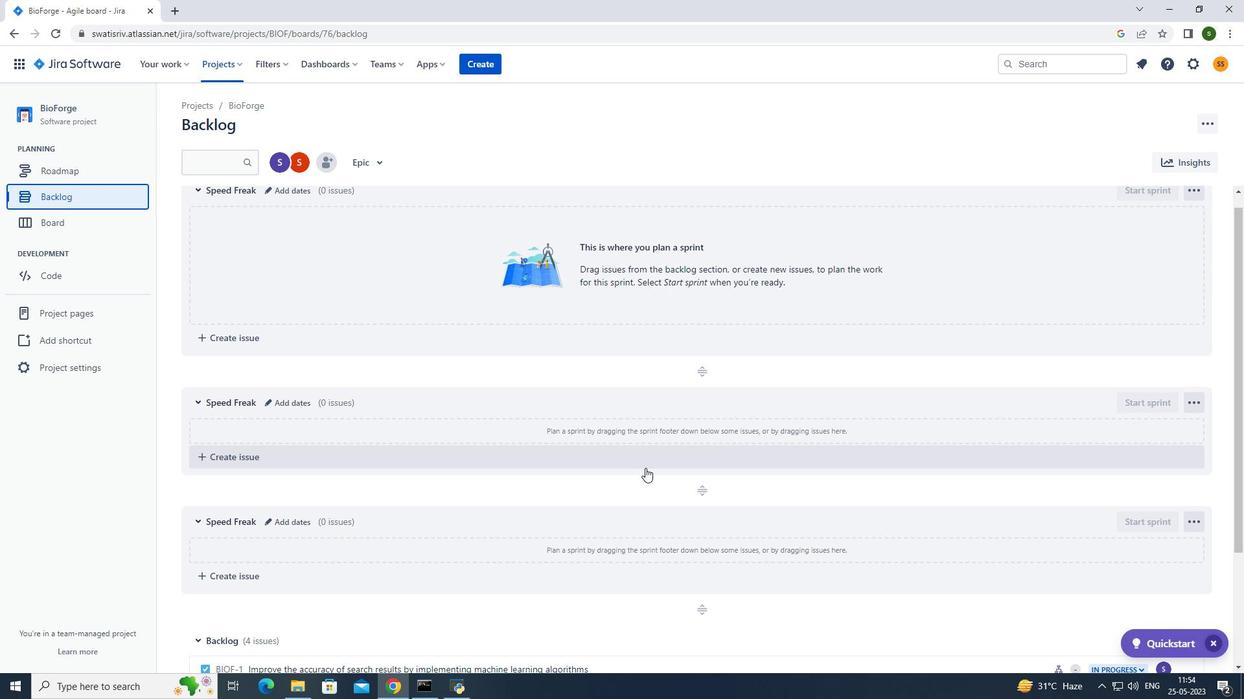 
Action: Mouse scrolled (645, 467) with delta (0, 0)
Screenshot: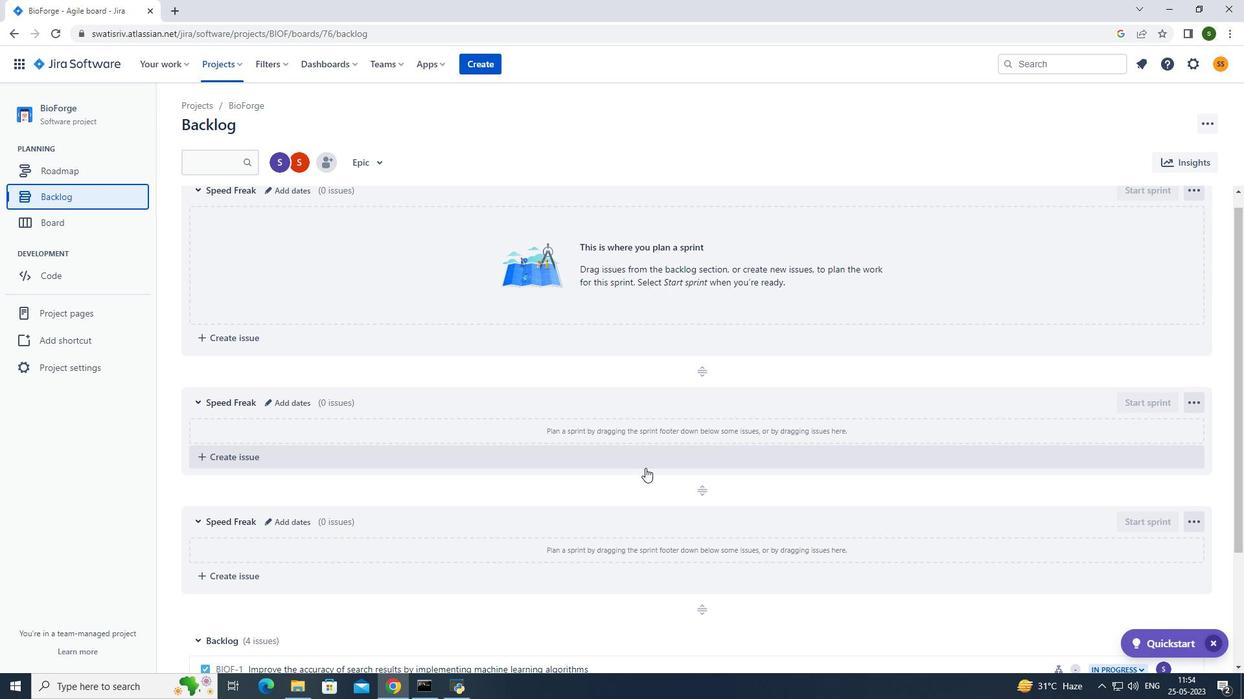 
Action: Mouse scrolled (645, 467) with delta (0, 0)
Screenshot: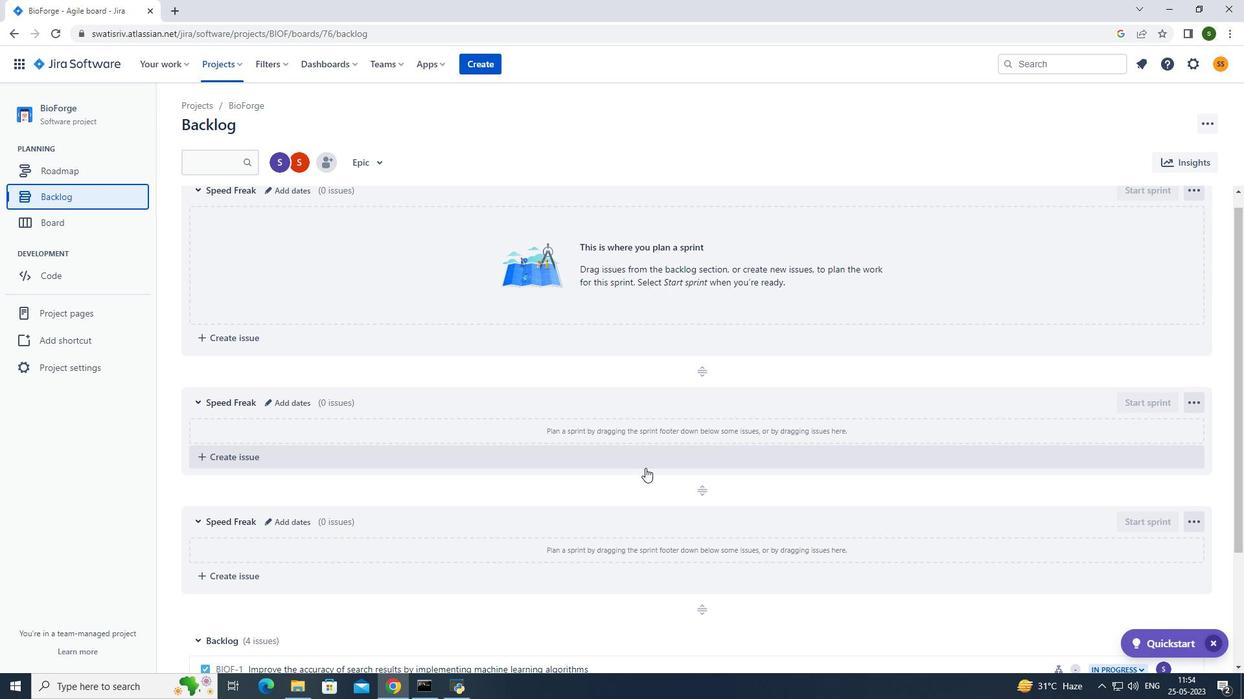 
Action: Mouse moved to (793, 539)
Screenshot: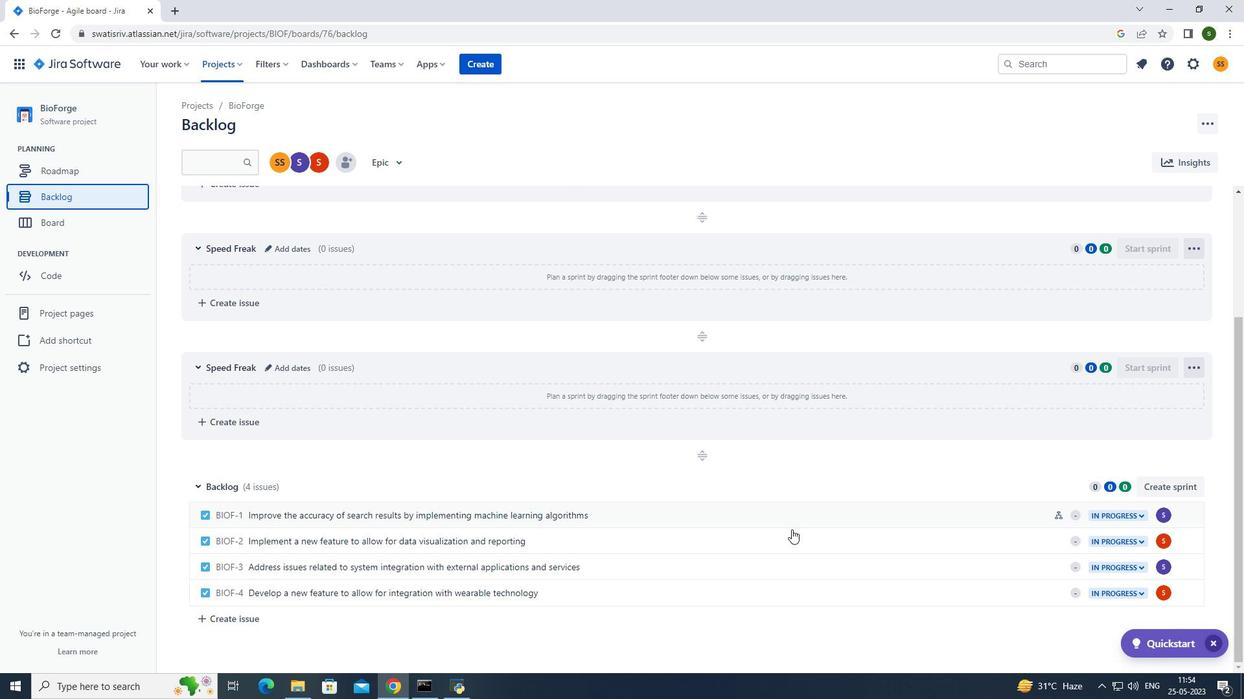 
Action: Mouse pressed left at (793, 539)
Screenshot: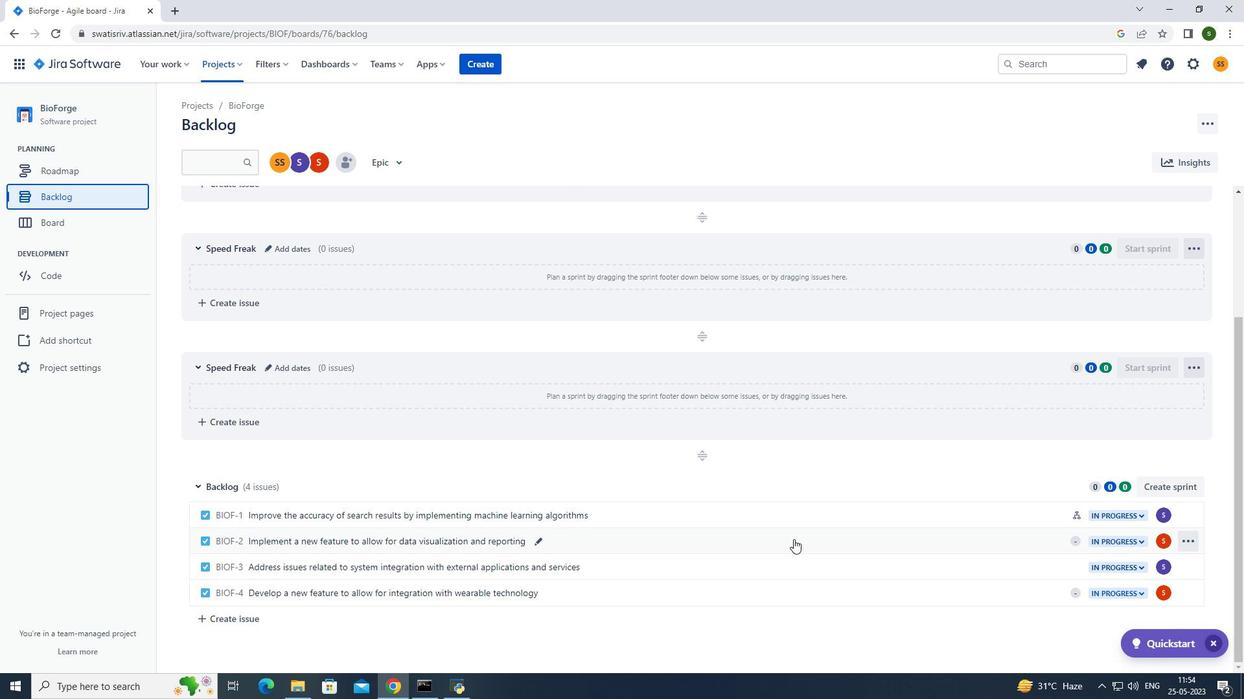 
Action: Mouse moved to (1017, 278)
Screenshot: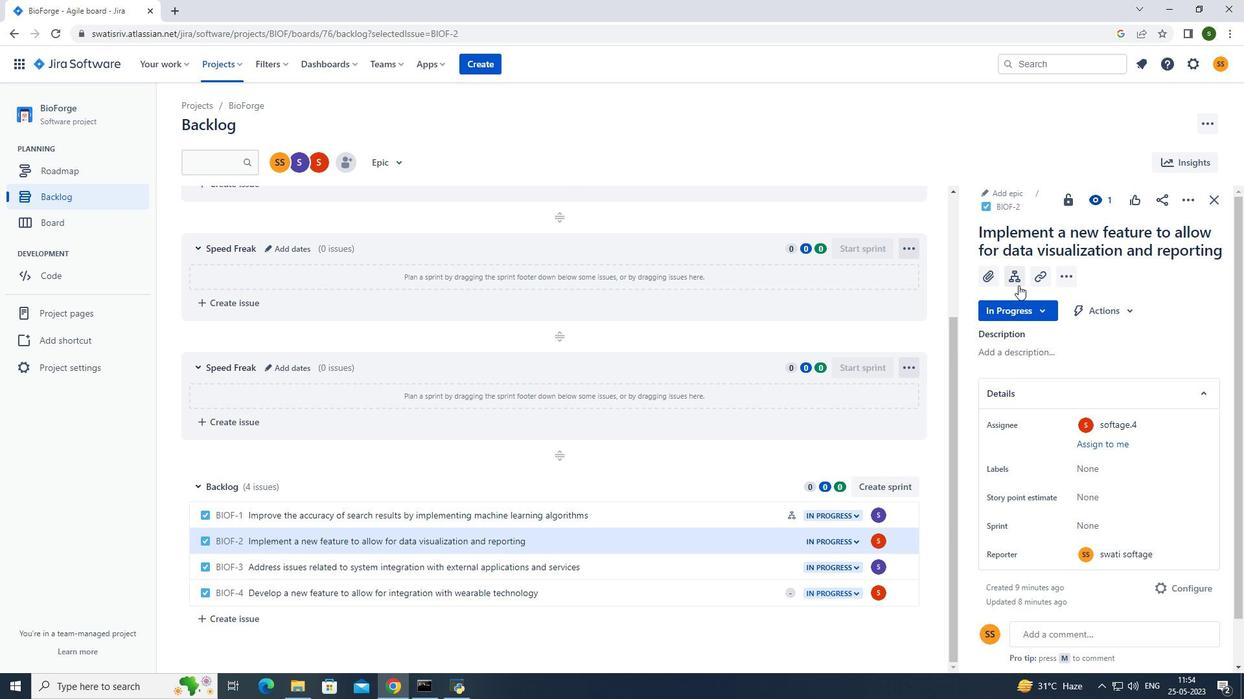 
Action: Mouse pressed left at (1017, 278)
Screenshot: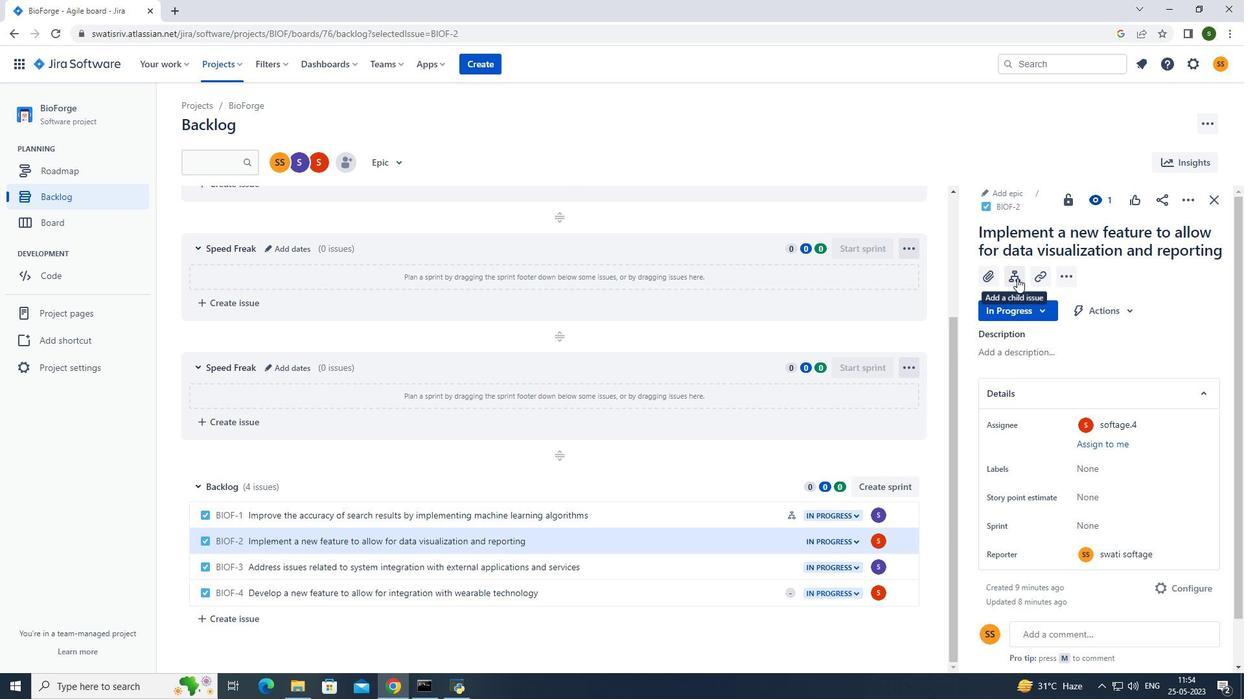 
Action: Mouse moved to (1061, 412)
Screenshot: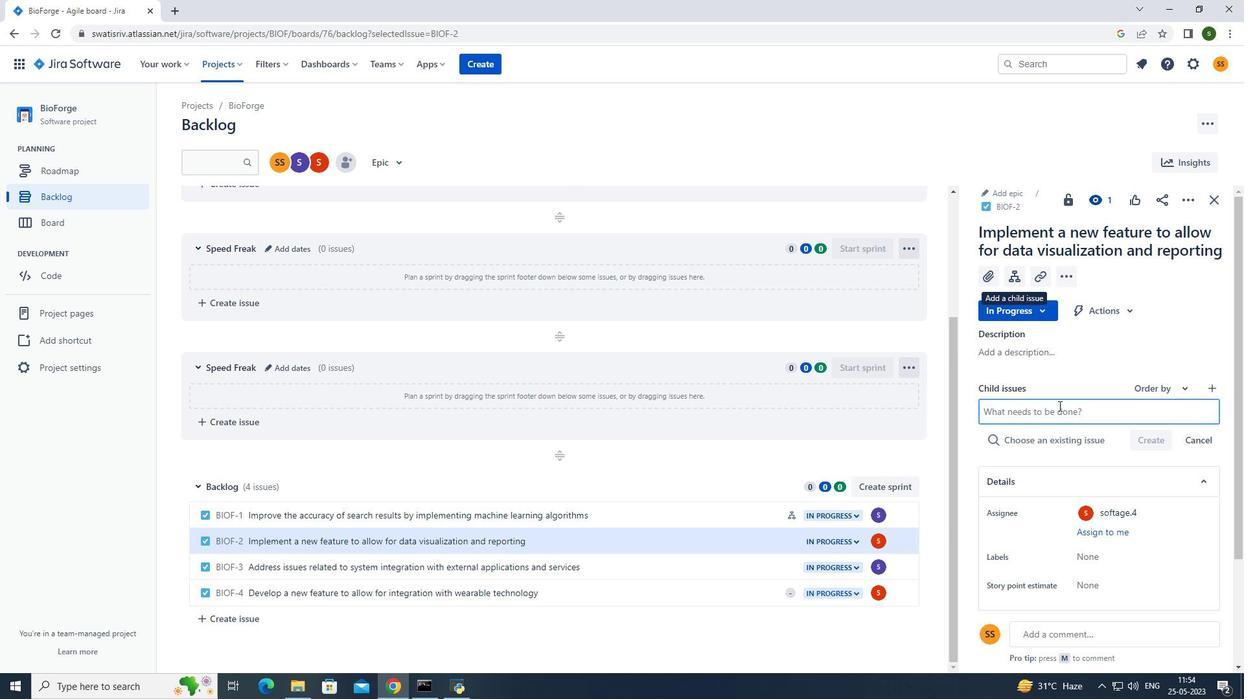 
Action: Mouse pressed left at (1061, 412)
Screenshot: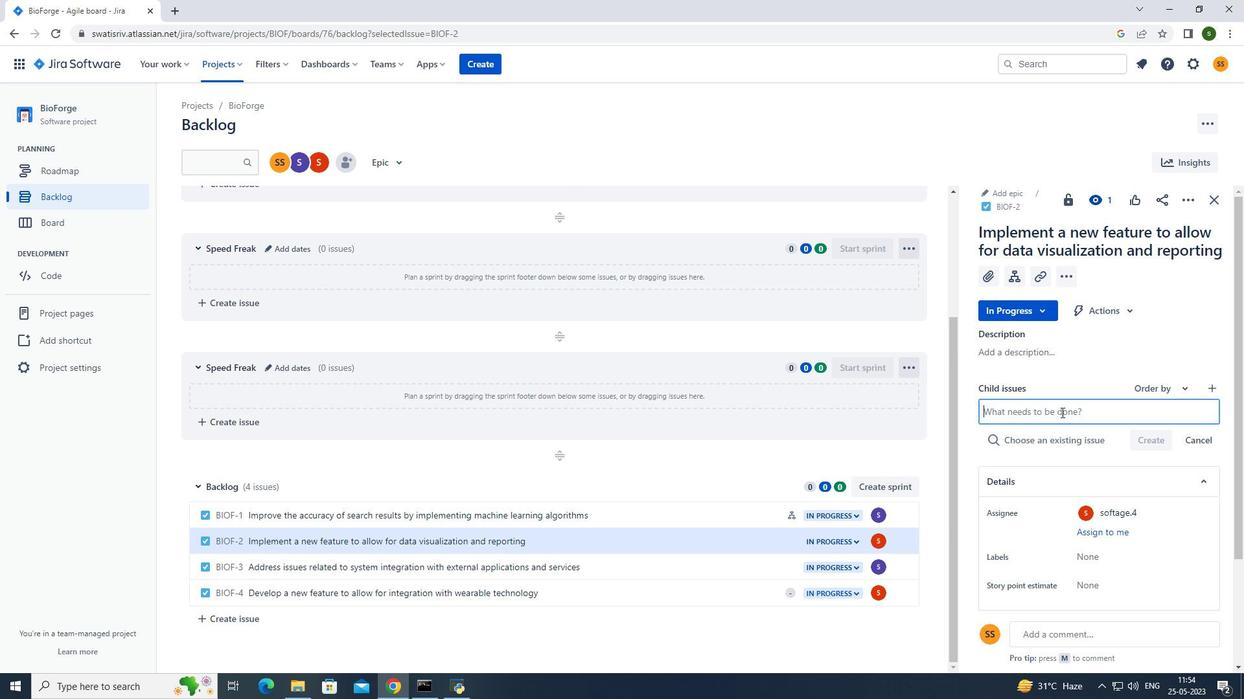 
Action: Key pressed <Key.caps_lock>C<Key.caps_lock>hatbot<Key.space>conversation<Key.space>sentimeny<Key.backspace>t<Key.space>analysis<Key.space>remediation<Key.space>and<Key.space>reporting<Key.enter>
Screenshot: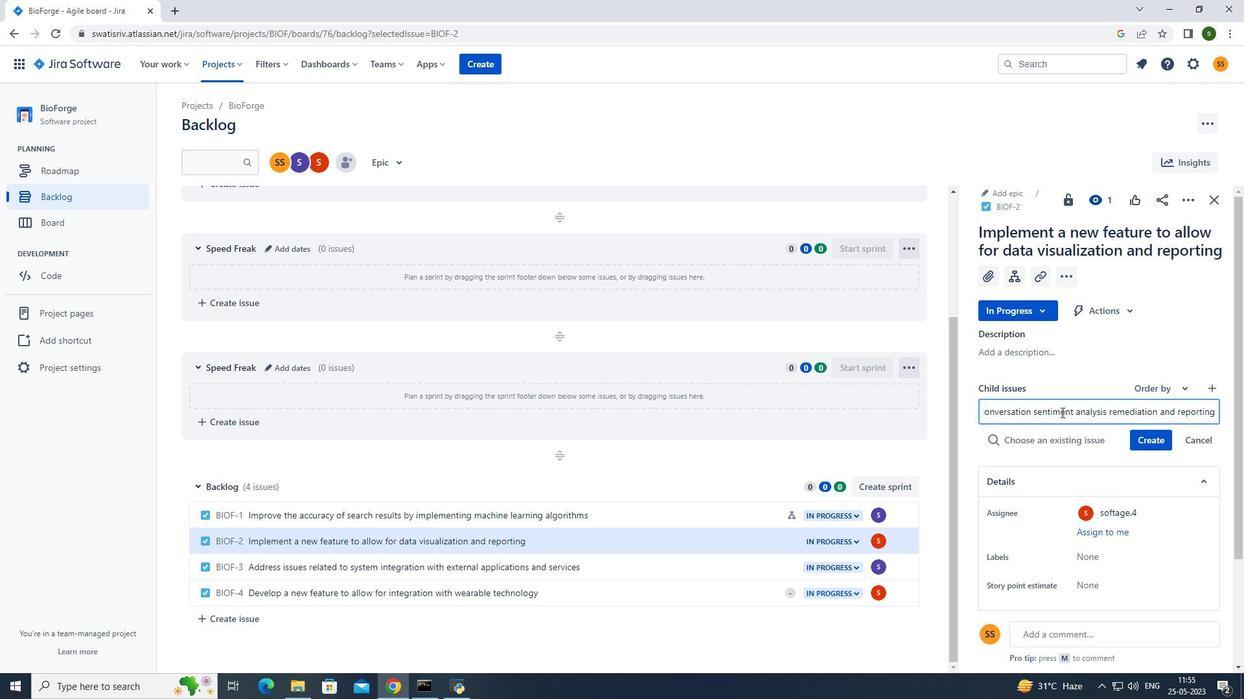 
Action: Mouse moved to (1163, 416)
Screenshot: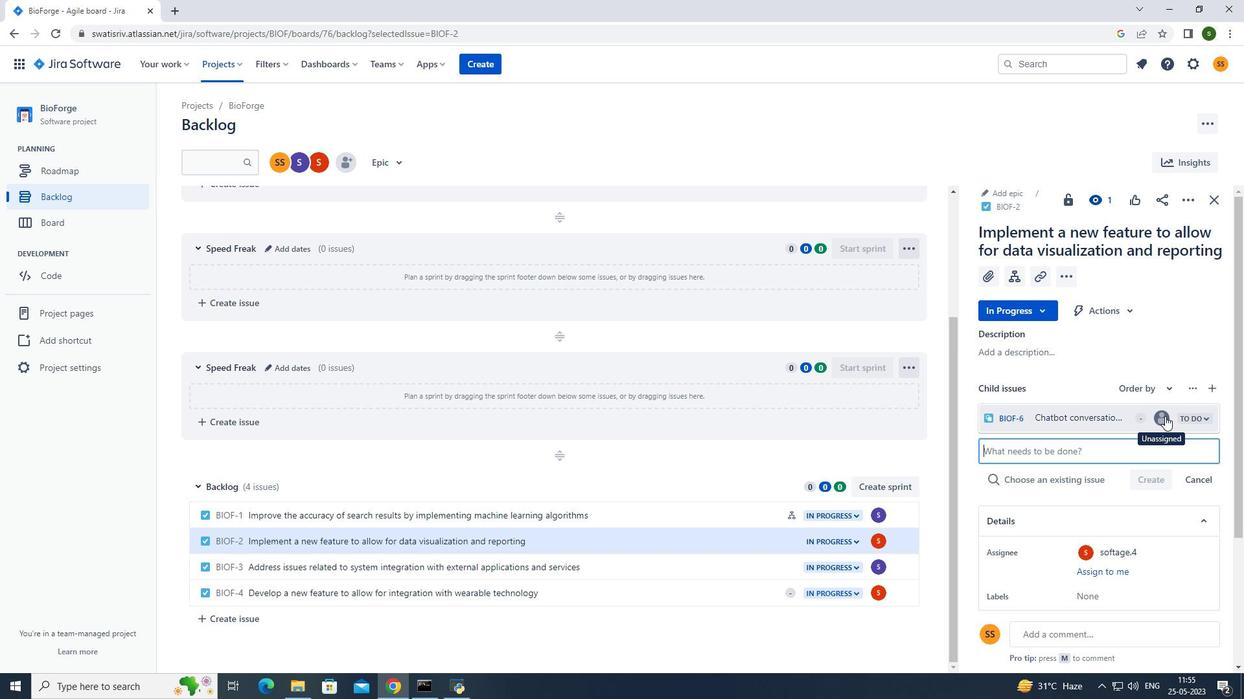 
Action: Mouse pressed left at (1163, 416)
Screenshot: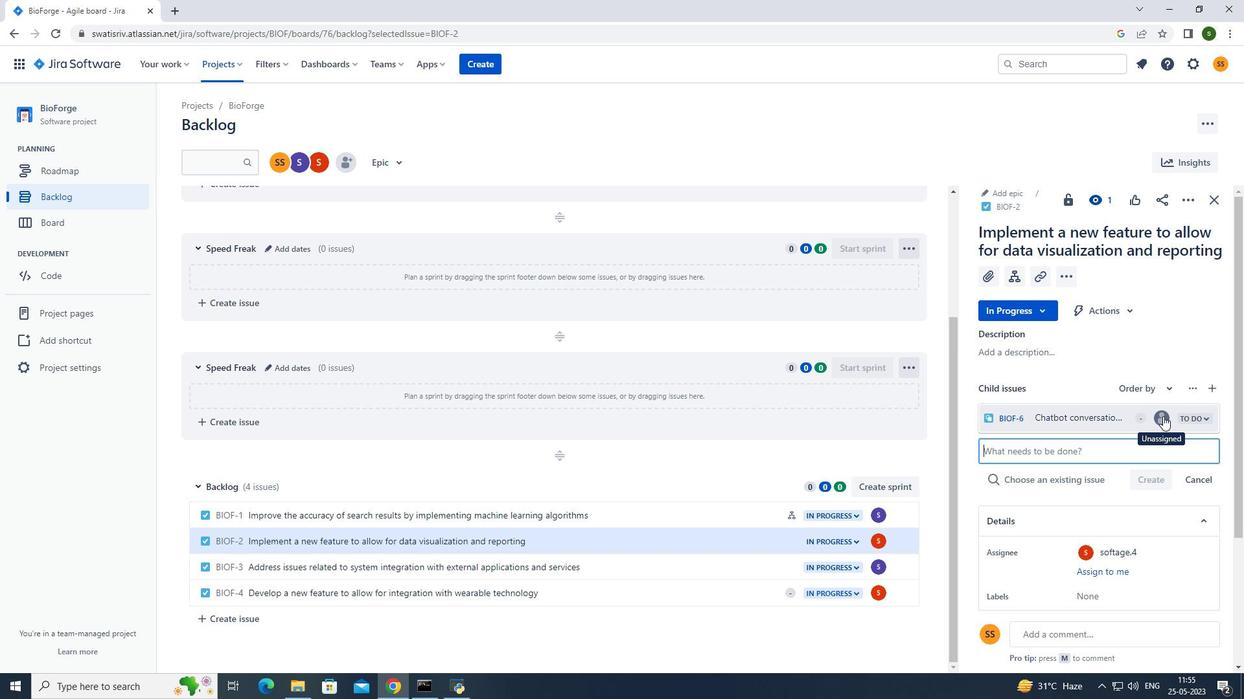 
Action: Mouse moved to (1057, 350)
Screenshot: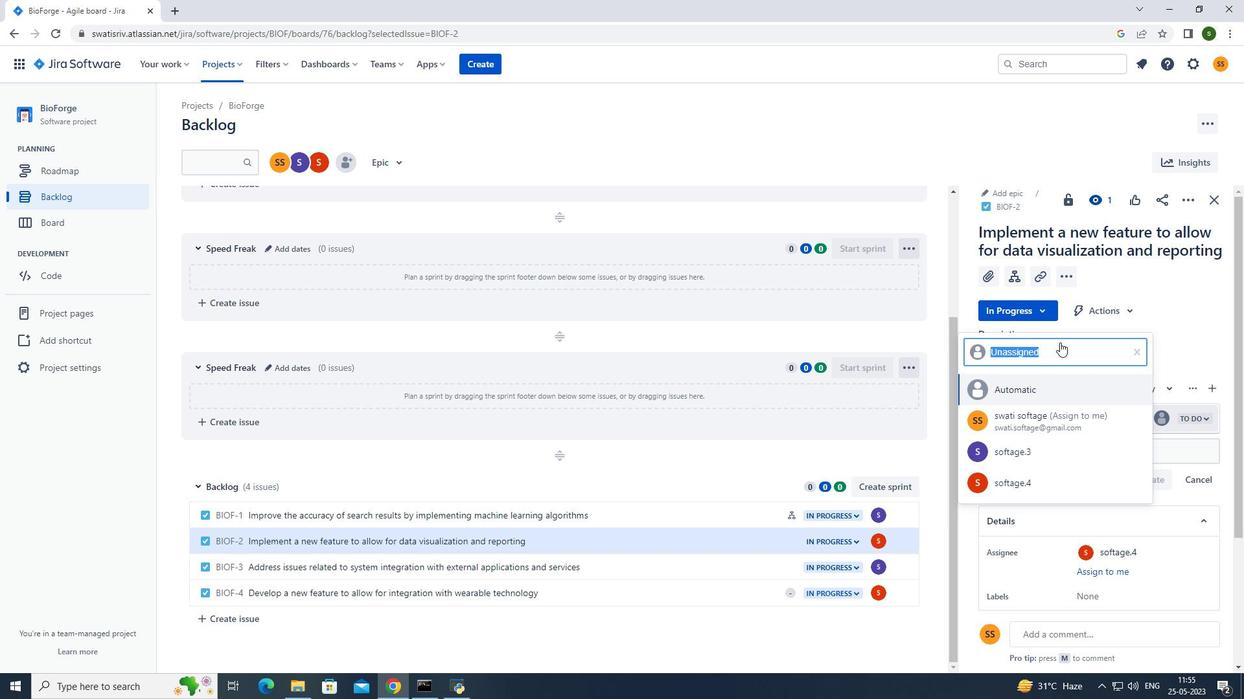 
Action: Key pressed softage.4<Key.shift>@softage.net
Screenshot: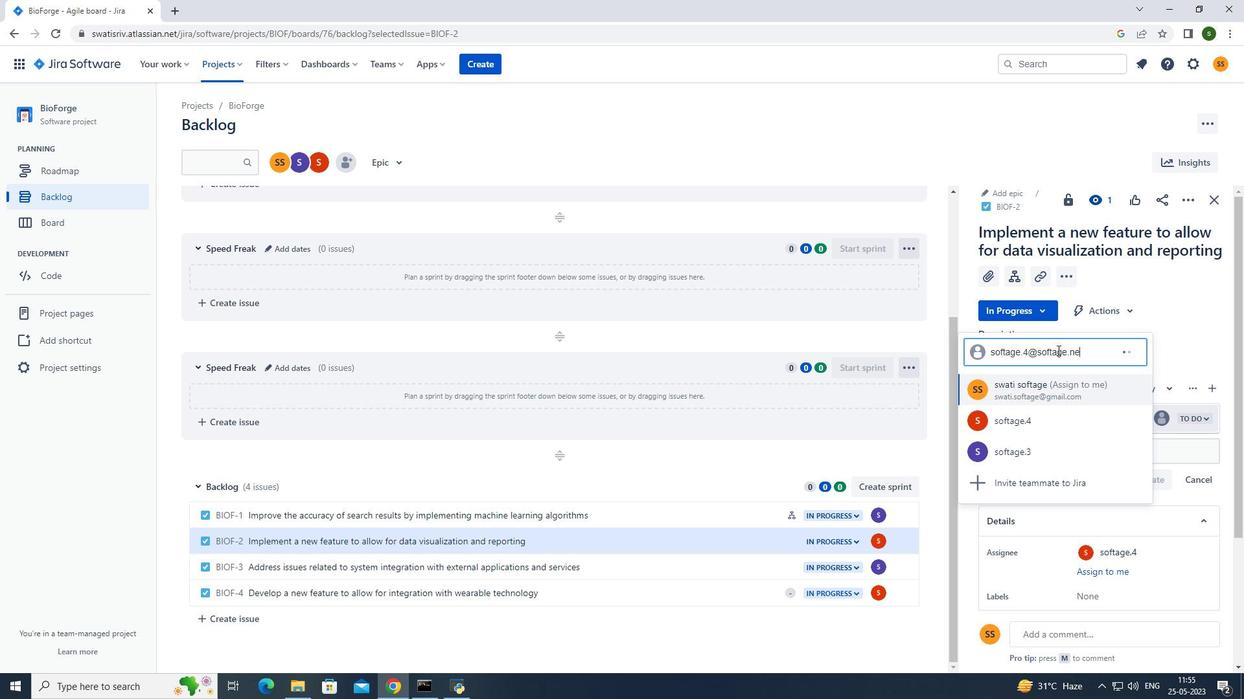 
Action: Mouse moved to (1033, 426)
Screenshot: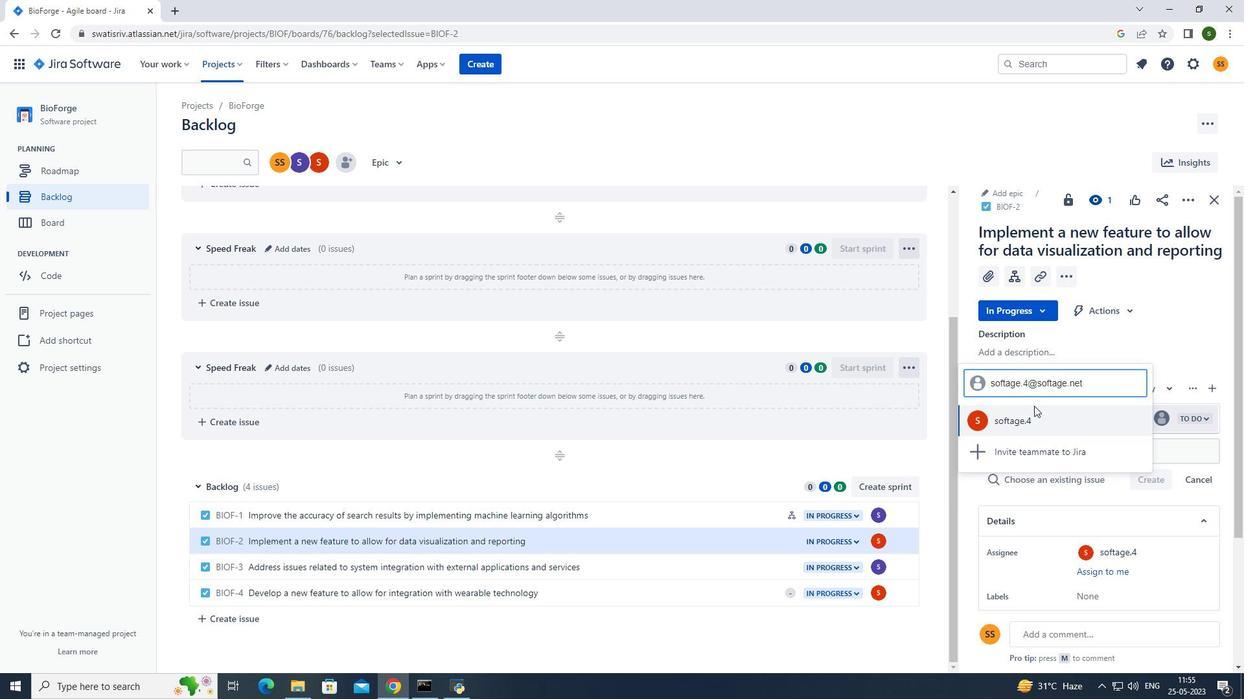 
Action: Mouse pressed left at (1033, 426)
Screenshot: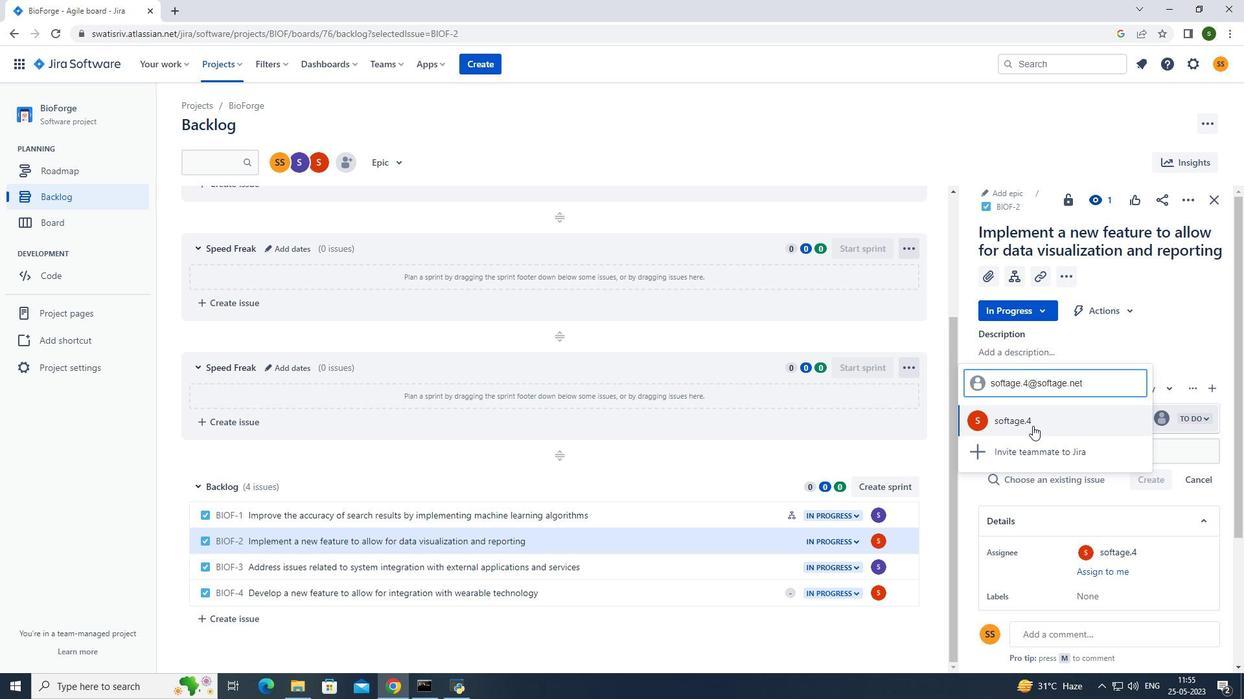 
Action: Mouse moved to (536, 143)
Screenshot: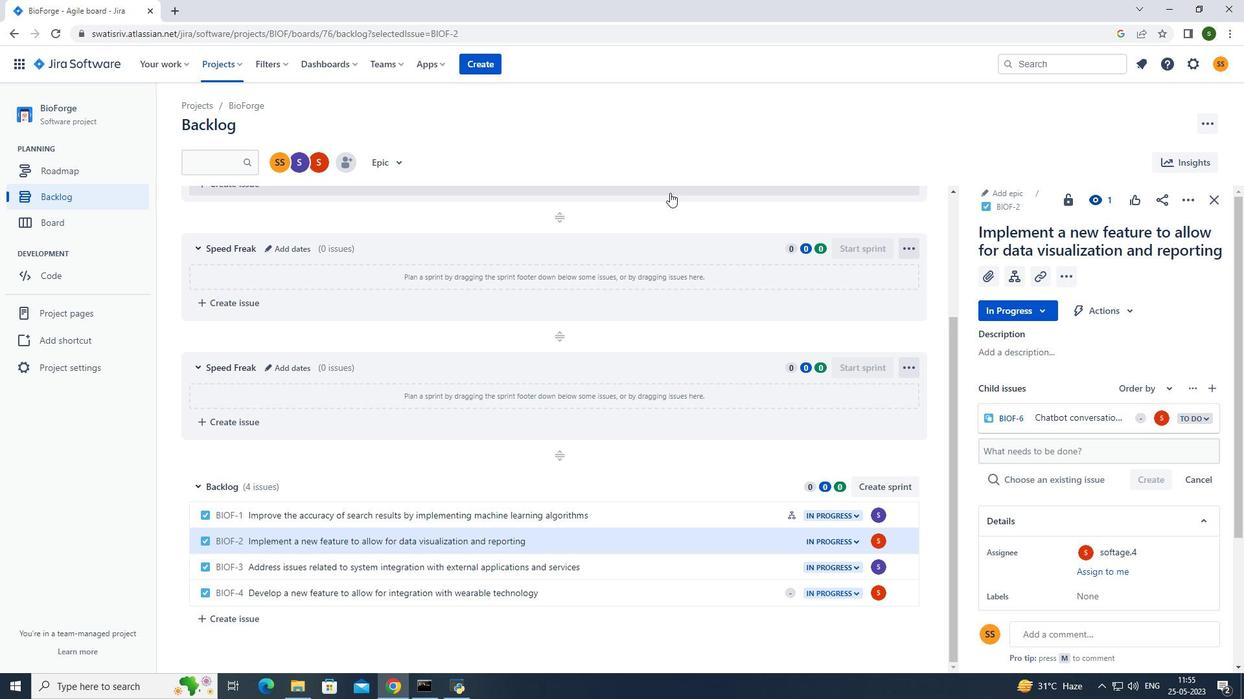 
Action: Mouse pressed left at (536, 143)
Screenshot: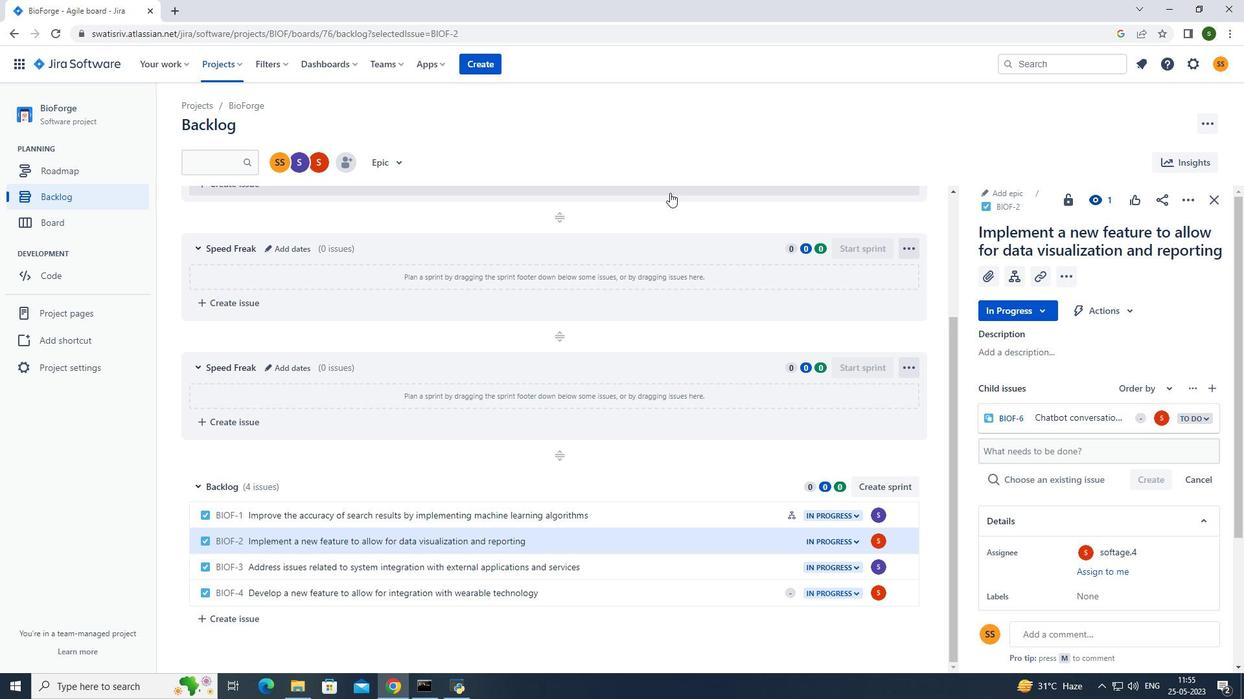 
Action: Mouse moved to (534, 141)
Screenshot: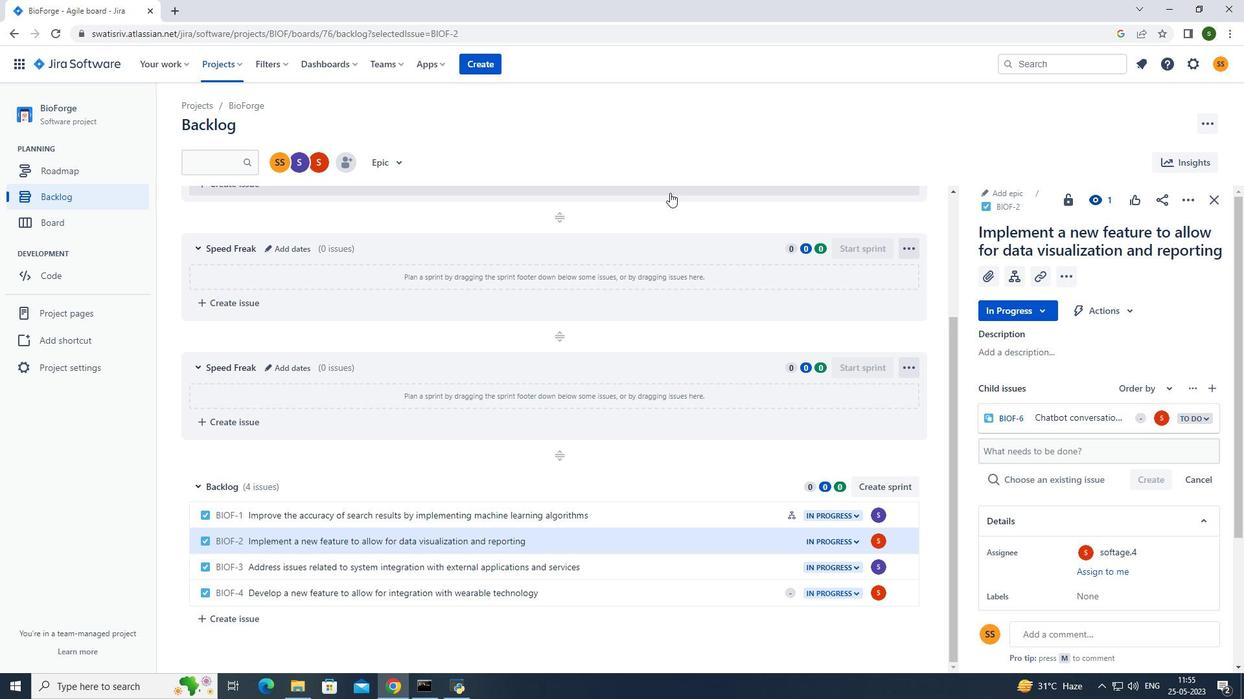 
